 Task: Search one way flight ticket for 1 adult, 1 child, 1 infant in seat in premium economy from Columbus: Columbus Airport to New Bern: Coastal Carolina Regional Airport (was Craven County Regional) on 5-4-2023. Choice of flights is Delta. Number of bags: 2 carry on bags and 4 checked bags. Price is upto 81000. Outbound departure time preference is 23:45.
Action: Mouse moved to (294, 277)
Screenshot: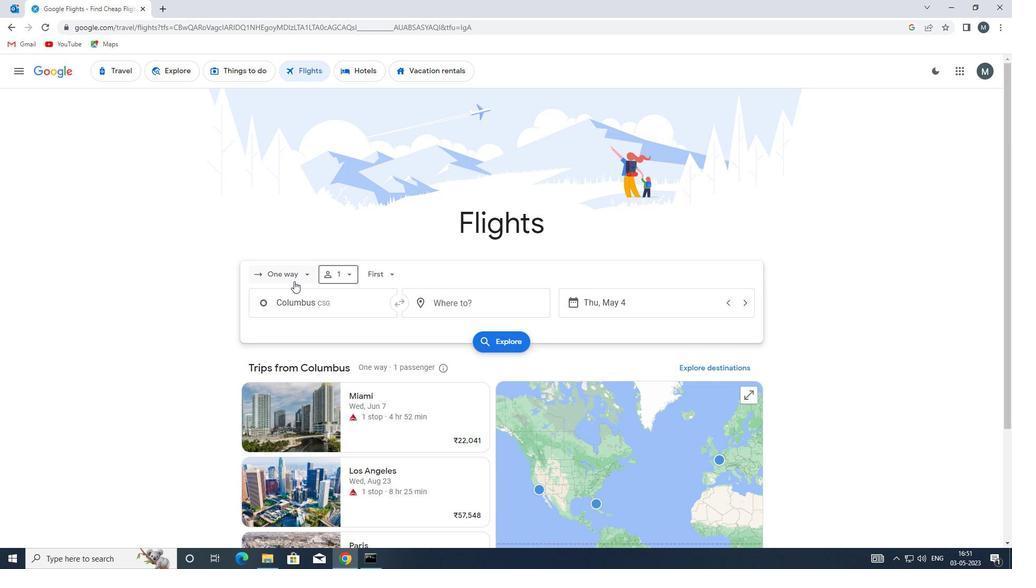 
Action: Mouse pressed left at (294, 277)
Screenshot: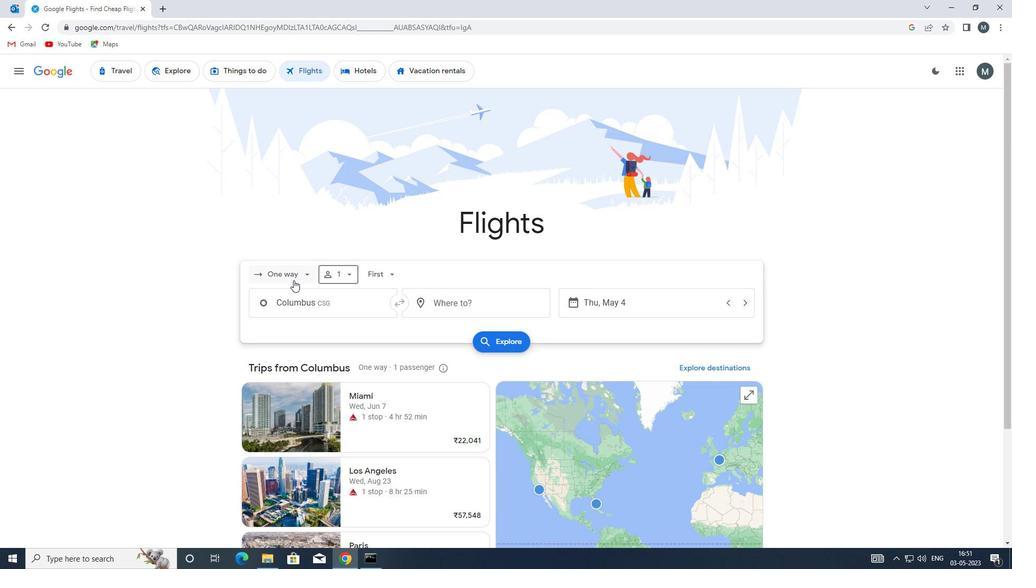 
Action: Mouse moved to (289, 325)
Screenshot: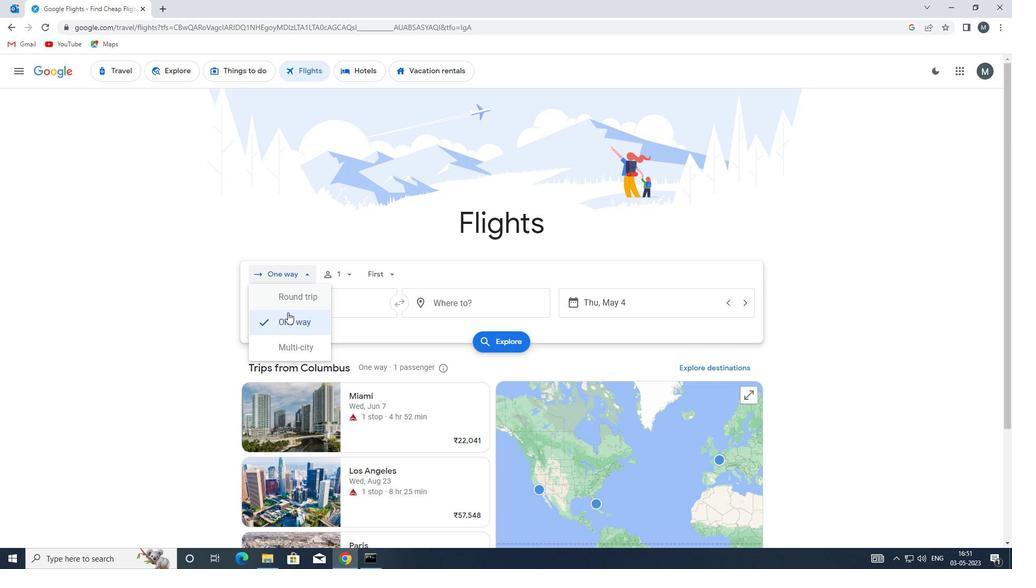 
Action: Mouse pressed left at (289, 325)
Screenshot: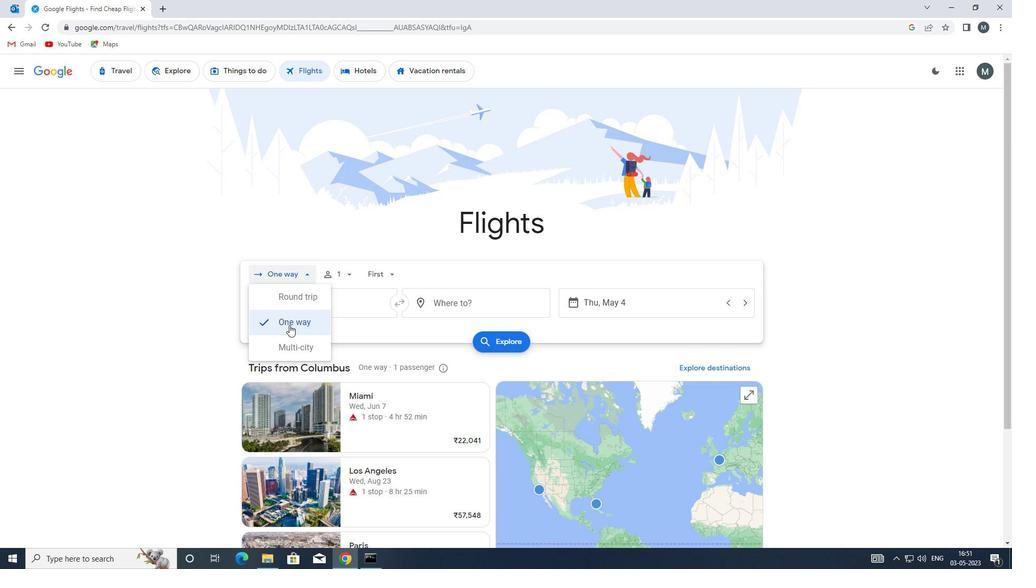 
Action: Mouse moved to (351, 275)
Screenshot: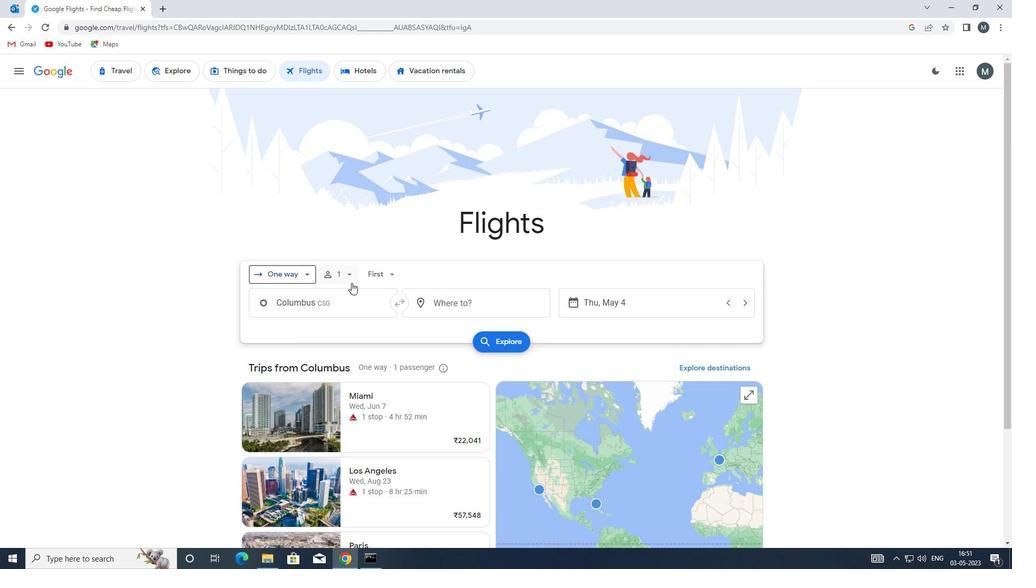 
Action: Mouse pressed left at (351, 275)
Screenshot: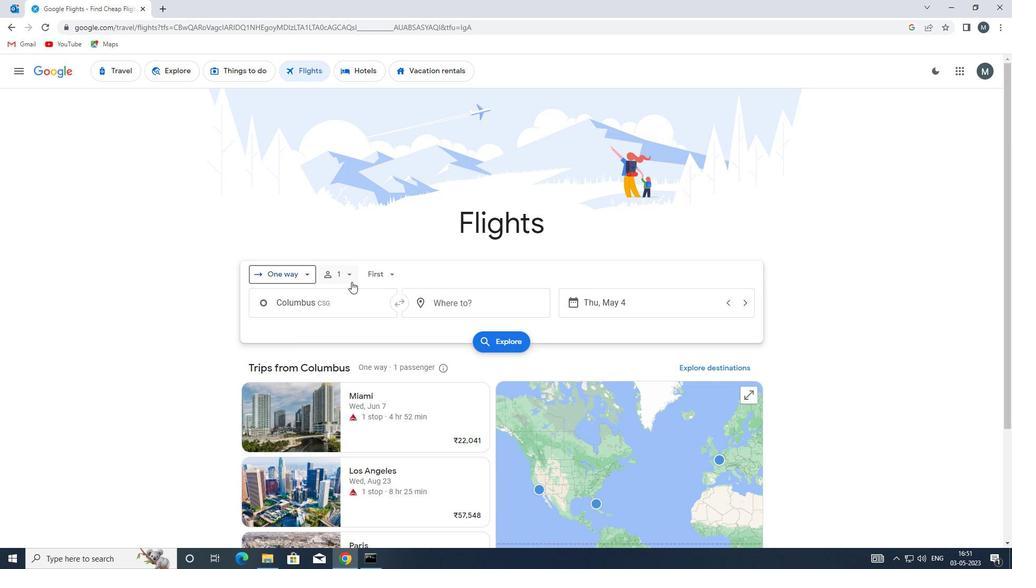
Action: Mouse moved to (429, 327)
Screenshot: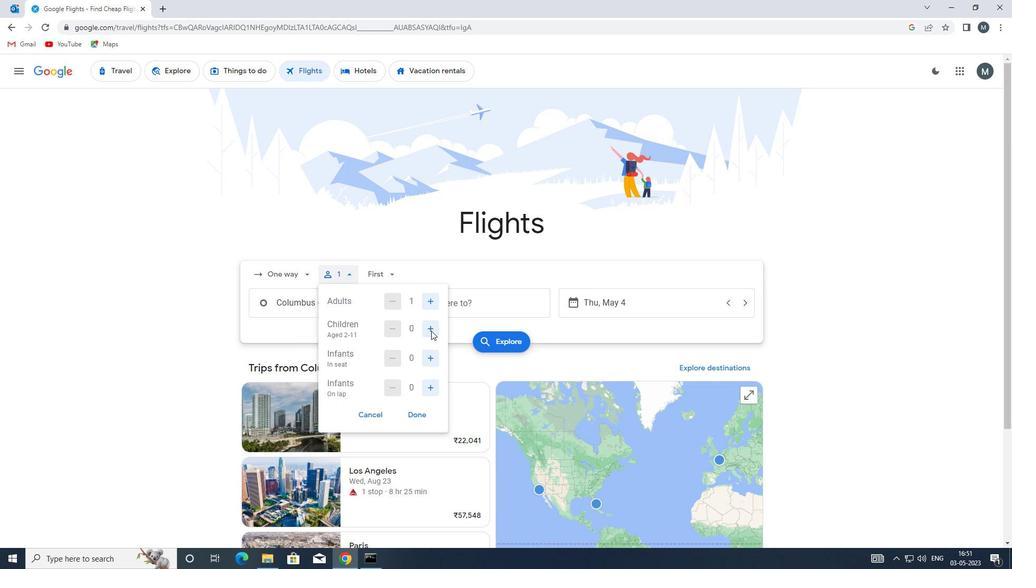
Action: Mouse pressed left at (429, 327)
Screenshot: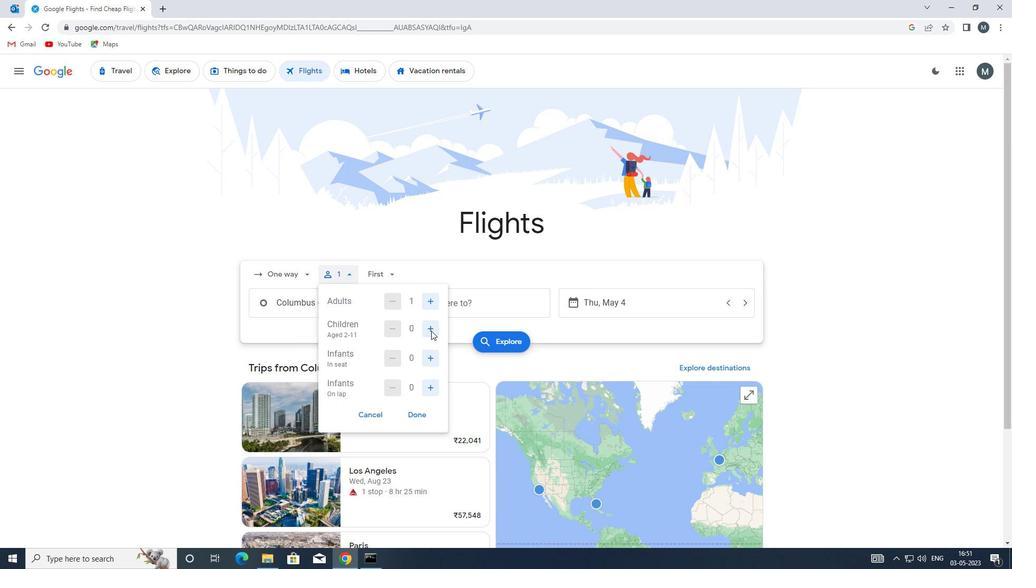 
Action: Mouse moved to (429, 359)
Screenshot: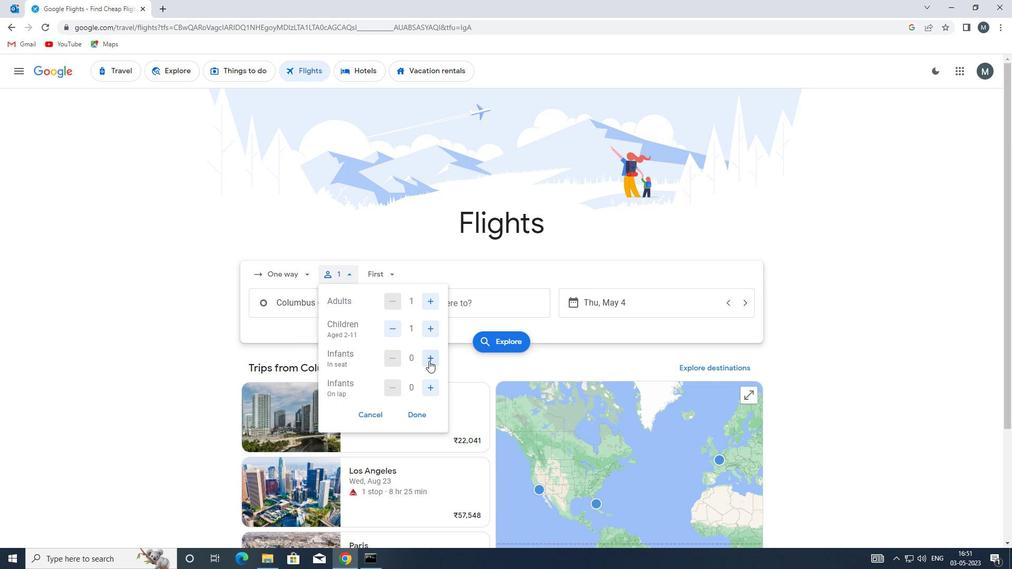 
Action: Mouse pressed left at (429, 359)
Screenshot: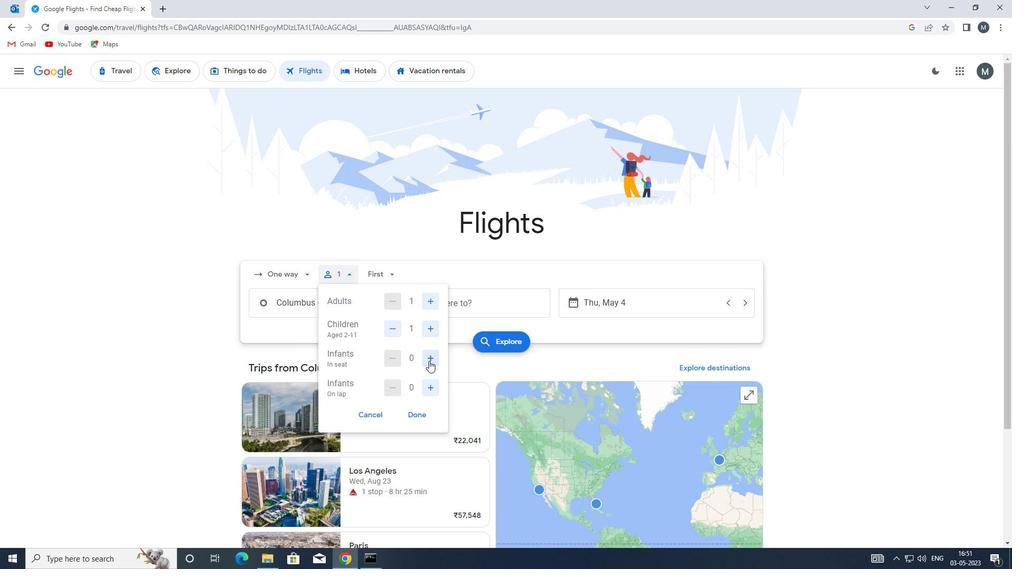 
Action: Mouse moved to (417, 412)
Screenshot: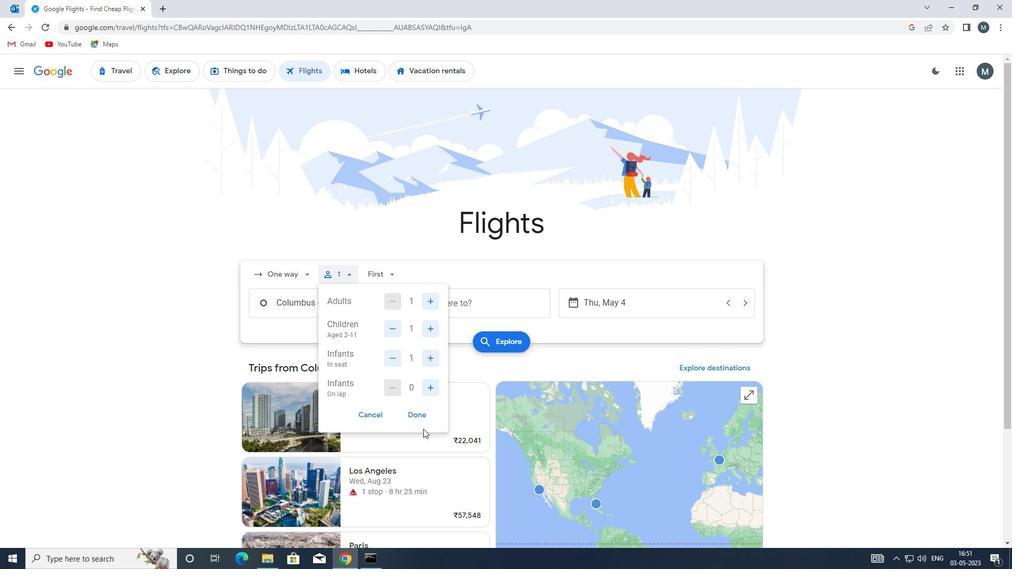 
Action: Mouse pressed left at (417, 412)
Screenshot: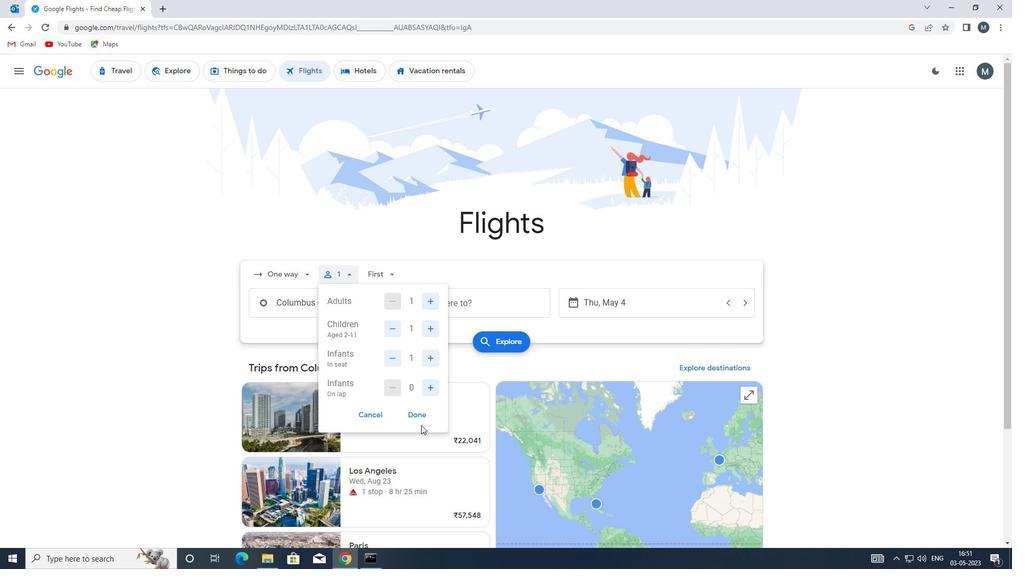 
Action: Mouse moved to (389, 276)
Screenshot: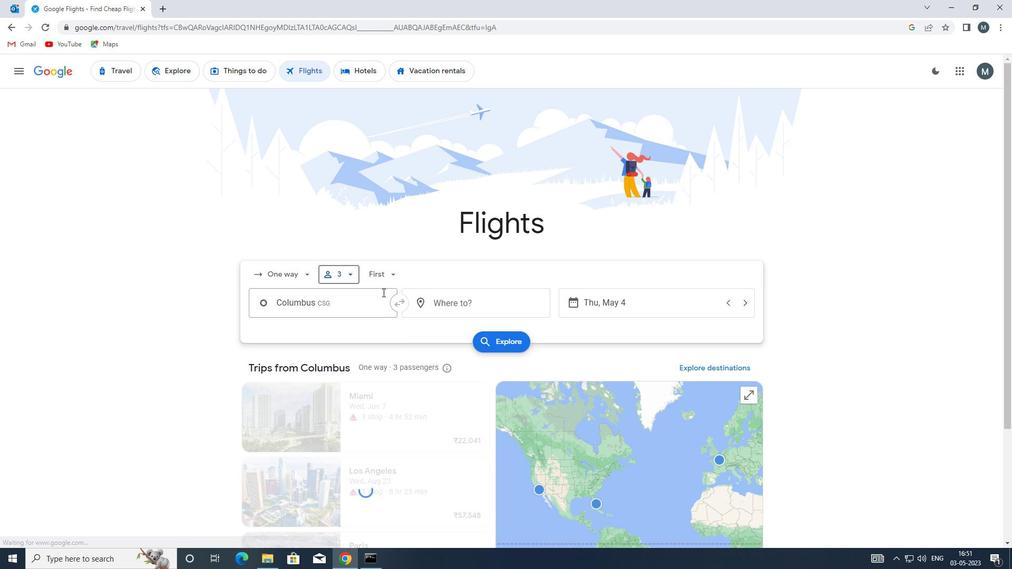 
Action: Mouse pressed left at (389, 276)
Screenshot: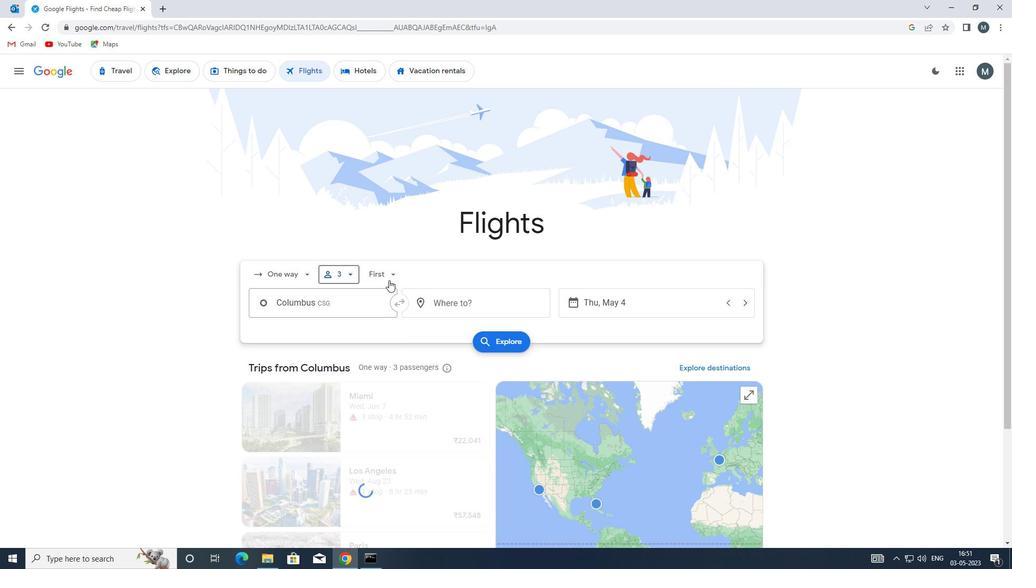 
Action: Mouse moved to (415, 323)
Screenshot: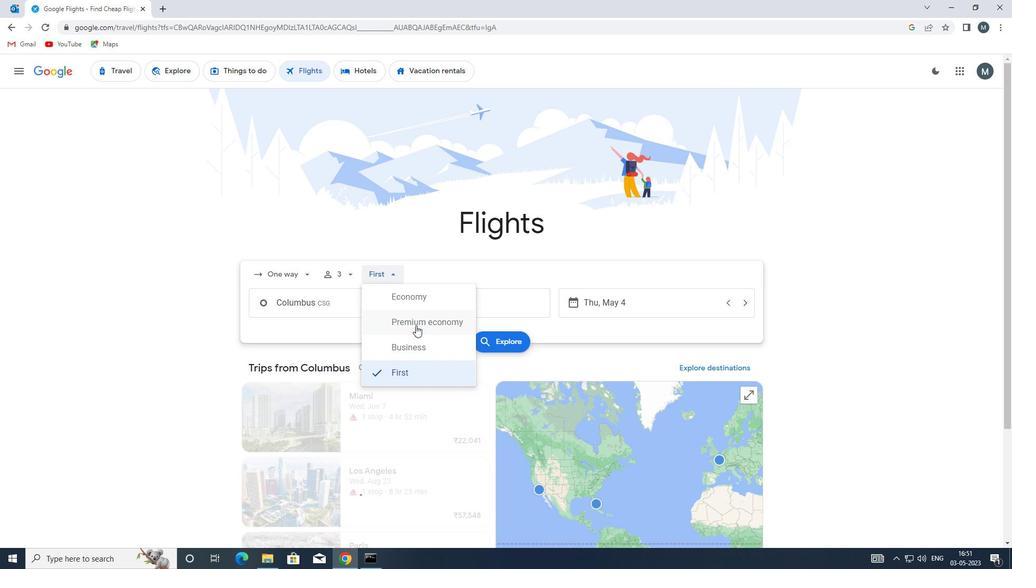 
Action: Mouse pressed left at (415, 323)
Screenshot: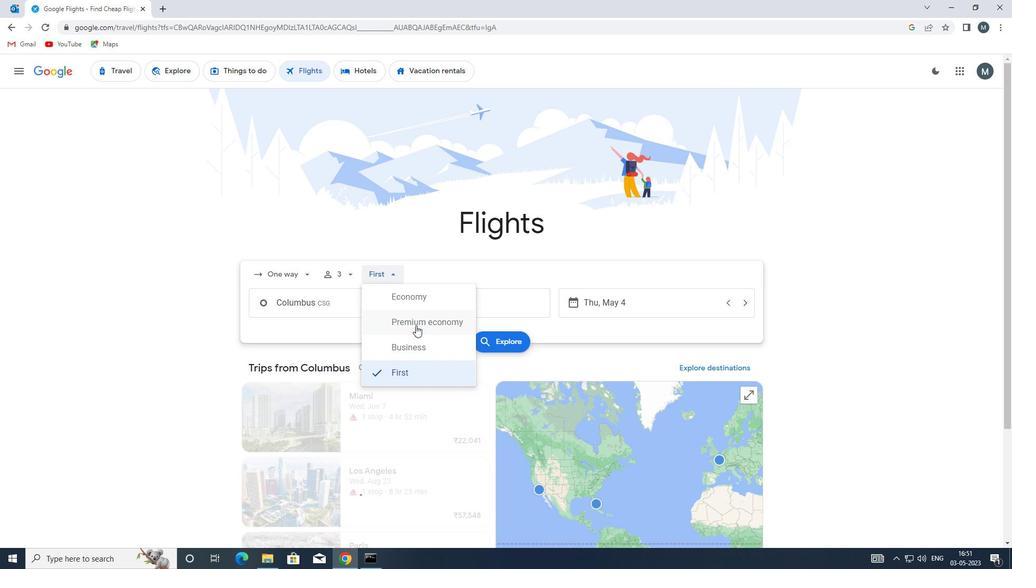 
Action: Mouse moved to (334, 303)
Screenshot: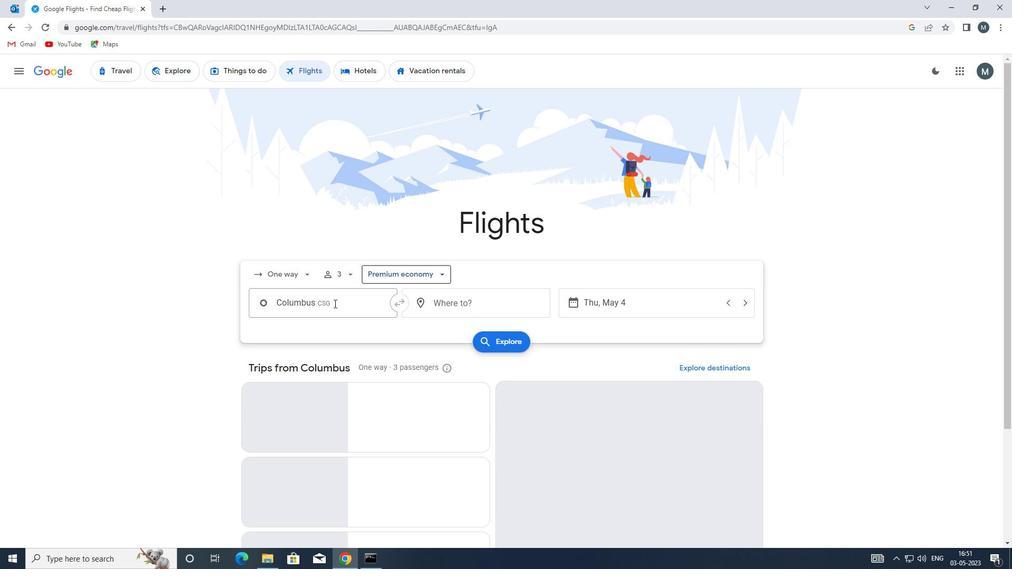 
Action: Mouse pressed left at (334, 303)
Screenshot: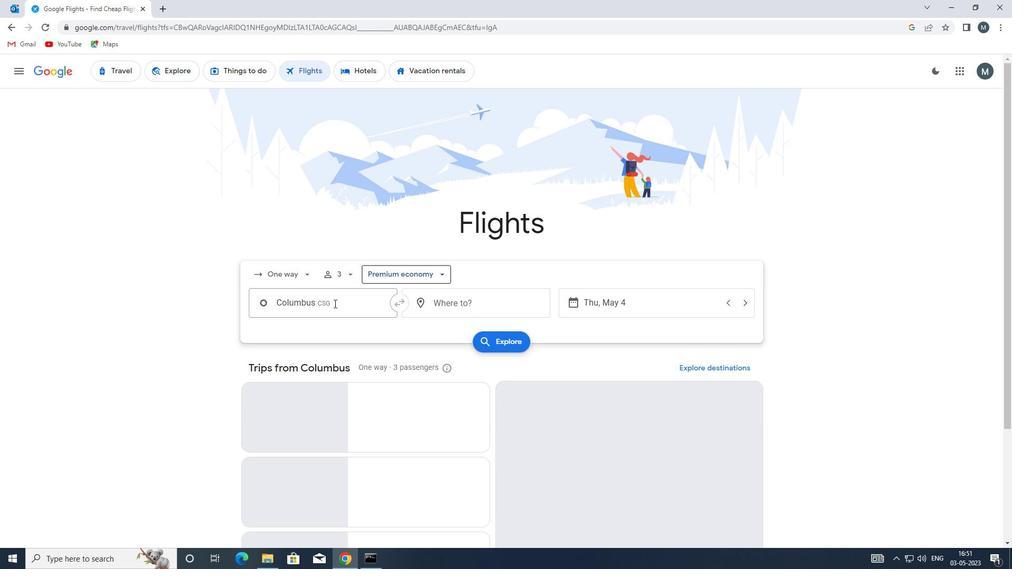 
Action: Mouse moved to (349, 440)
Screenshot: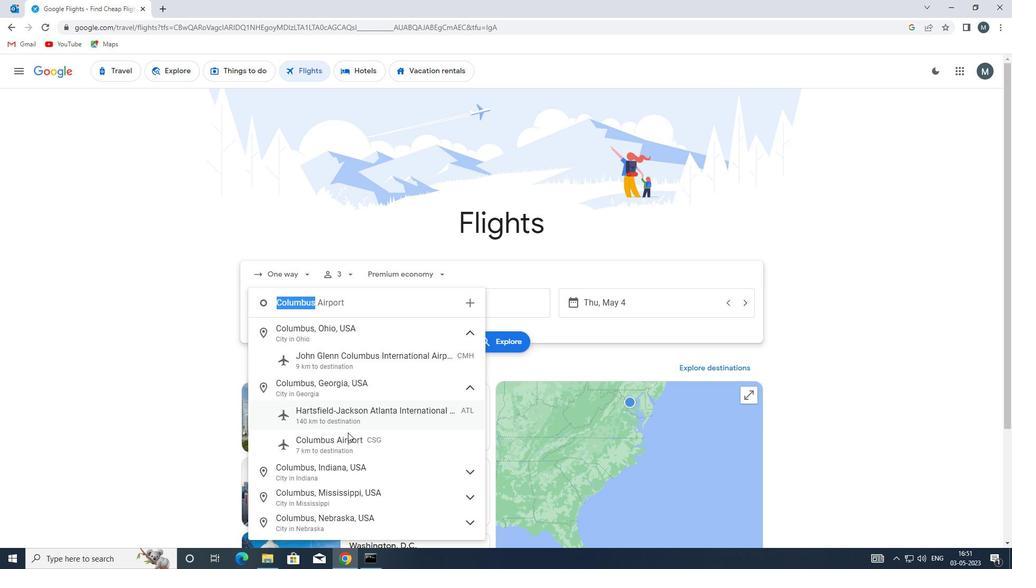 
Action: Mouse pressed left at (349, 440)
Screenshot: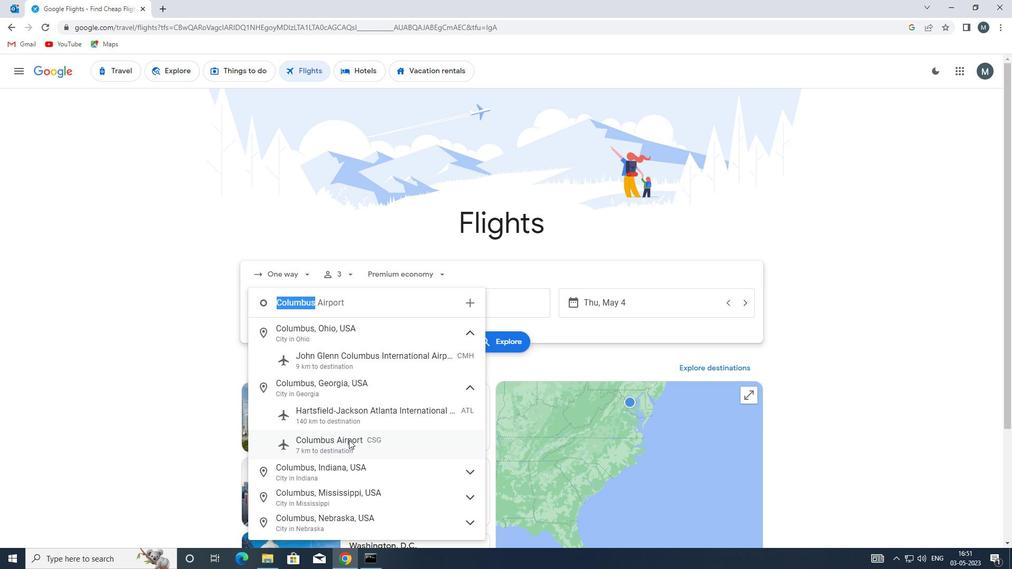 
Action: Mouse moved to (456, 303)
Screenshot: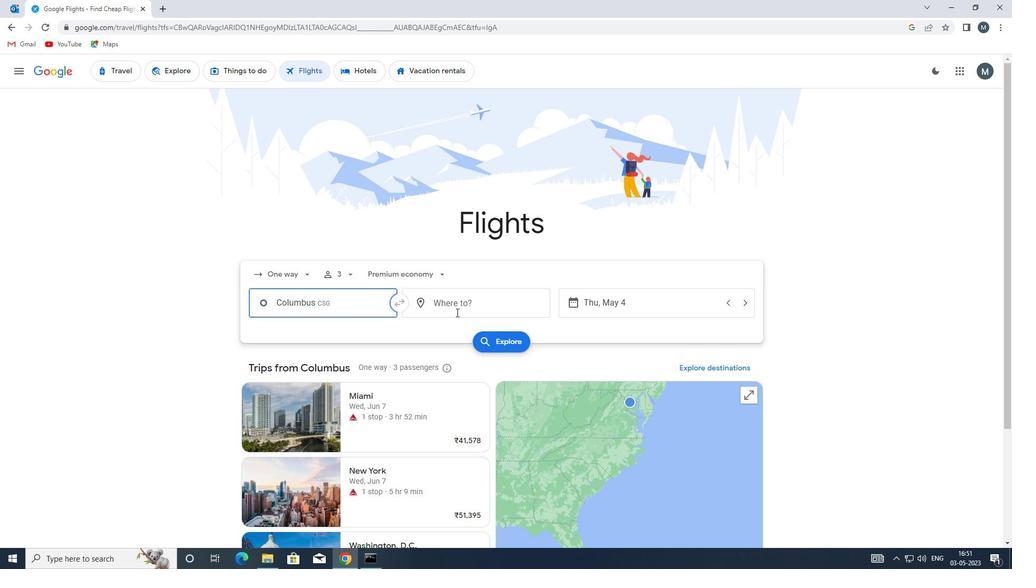 
Action: Mouse pressed left at (456, 303)
Screenshot: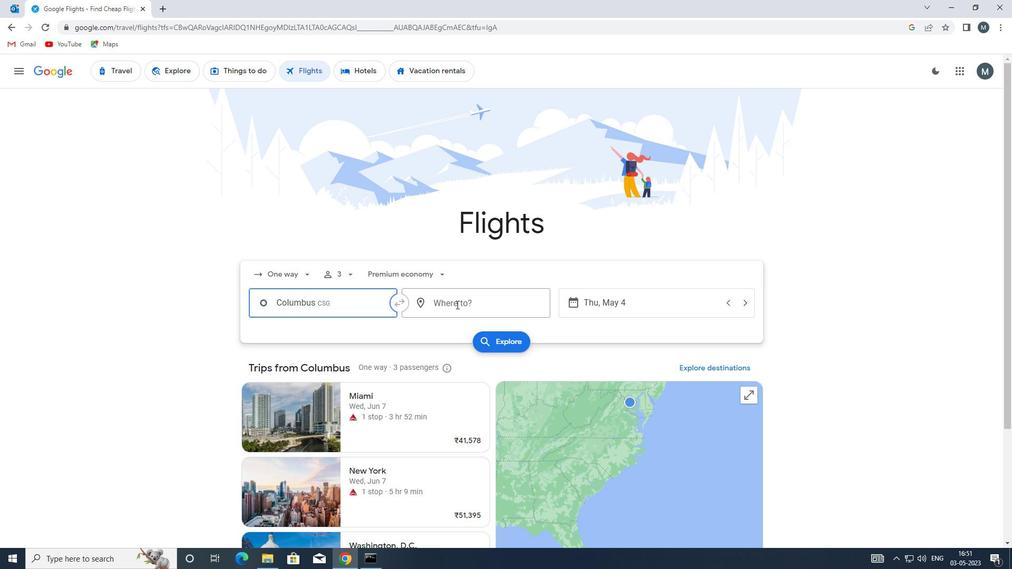 
Action: Key pressed ewn
Screenshot: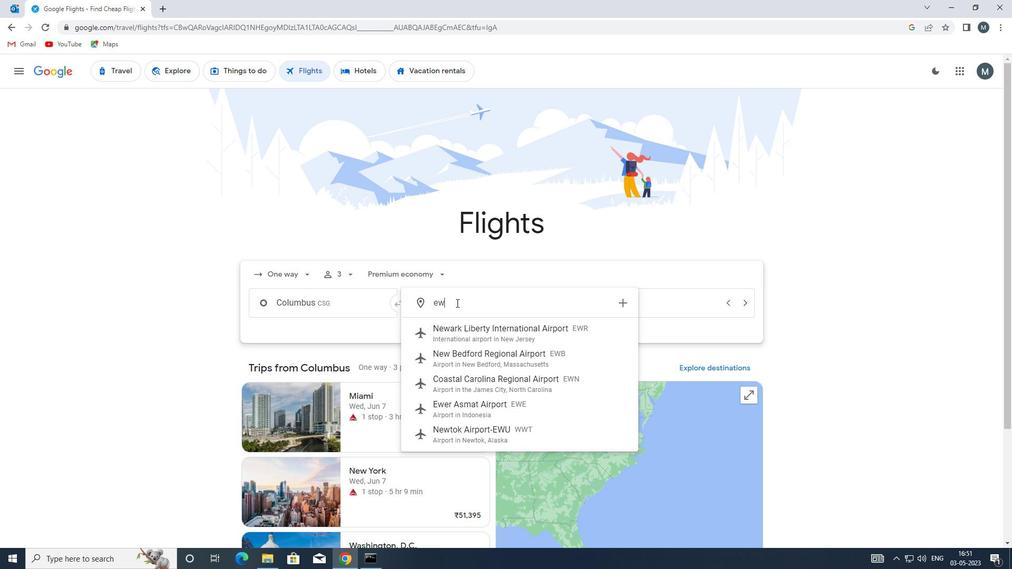 
Action: Mouse moved to (481, 335)
Screenshot: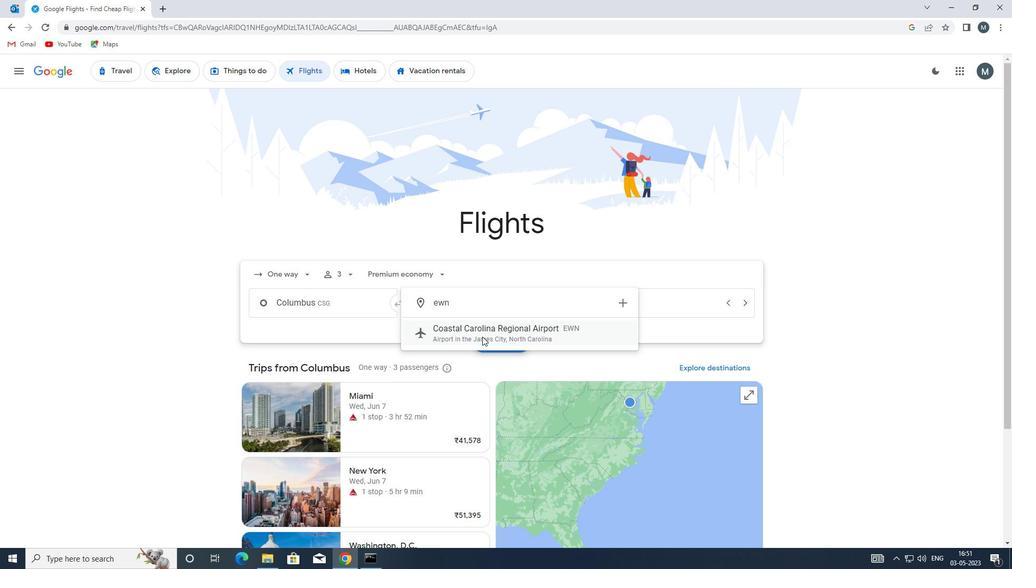 
Action: Mouse pressed left at (481, 335)
Screenshot: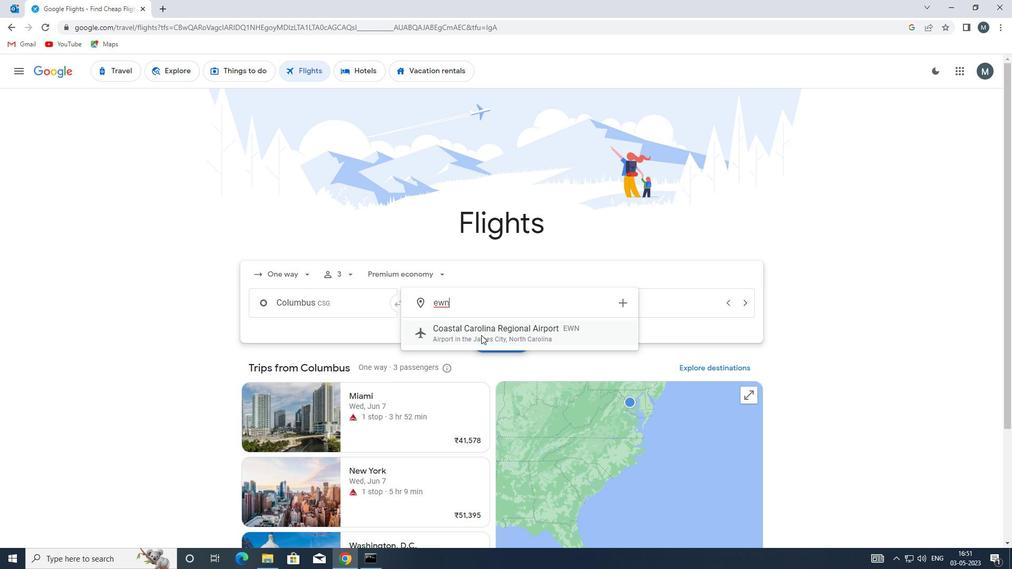 
Action: Mouse moved to (614, 299)
Screenshot: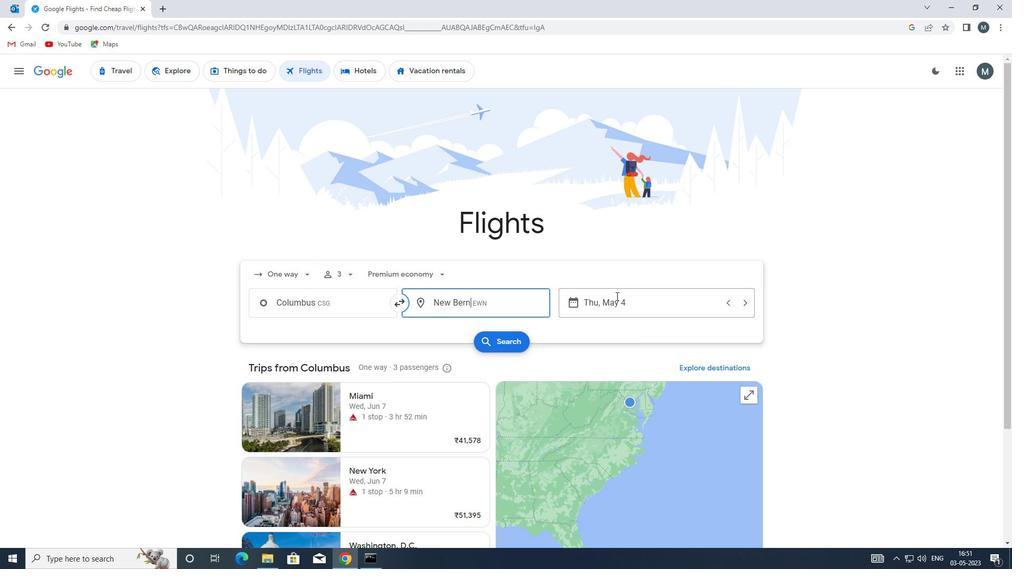 
Action: Mouse pressed left at (614, 299)
Screenshot: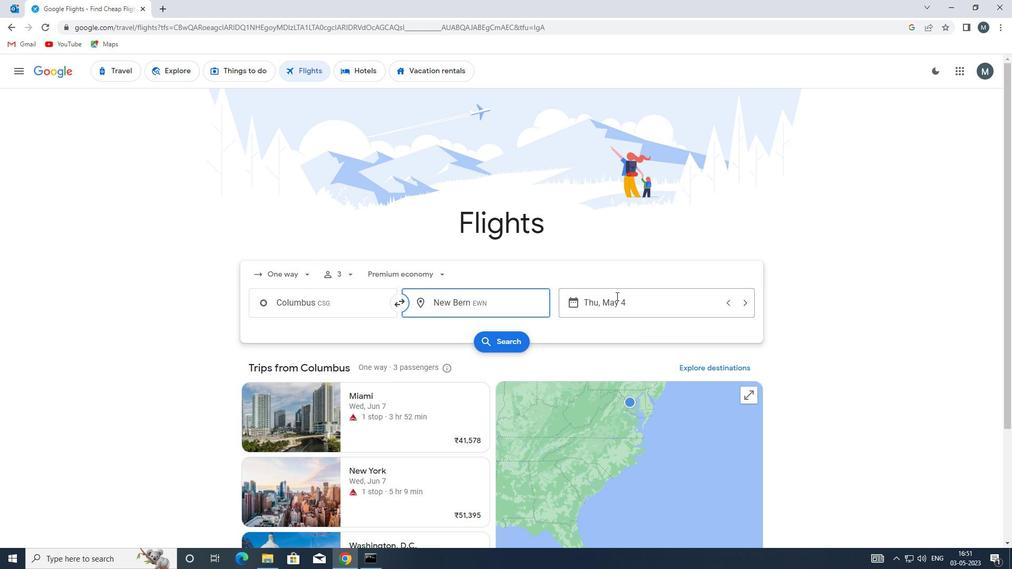 
Action: Mouse moved to (482, 361)
Screenshot: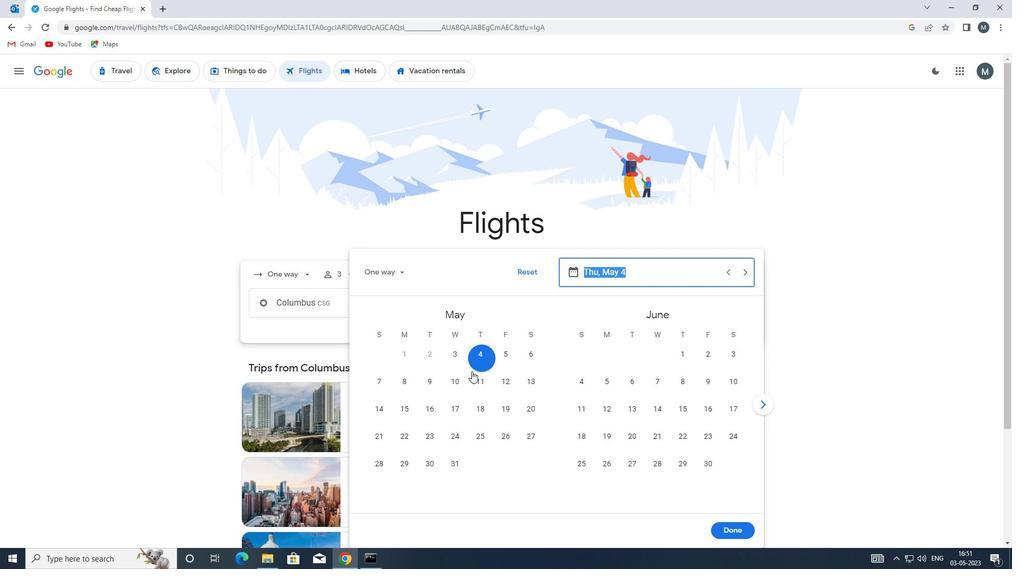 
Action: Mouse pressed left at (482, 361)
Screenshot: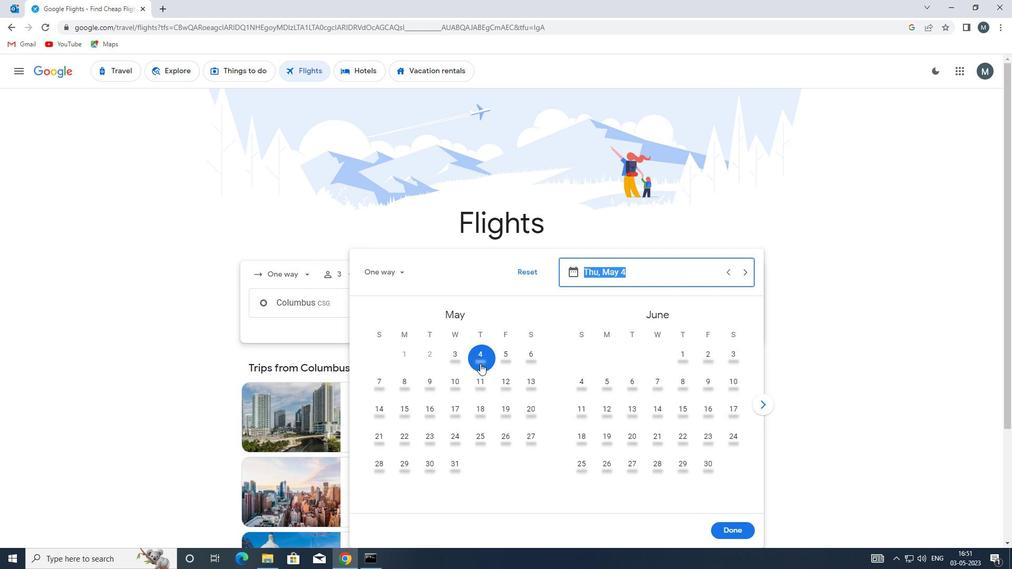 
Action: Mouse moved to (731, 528)
Screenshot: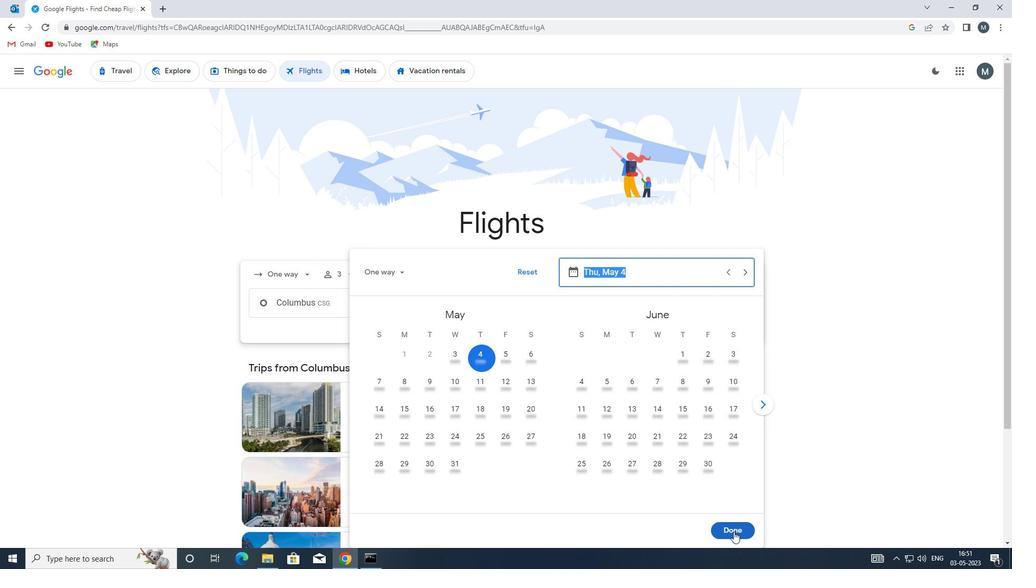
Action: Mouse pressed left at (731, 528)
Screenshot: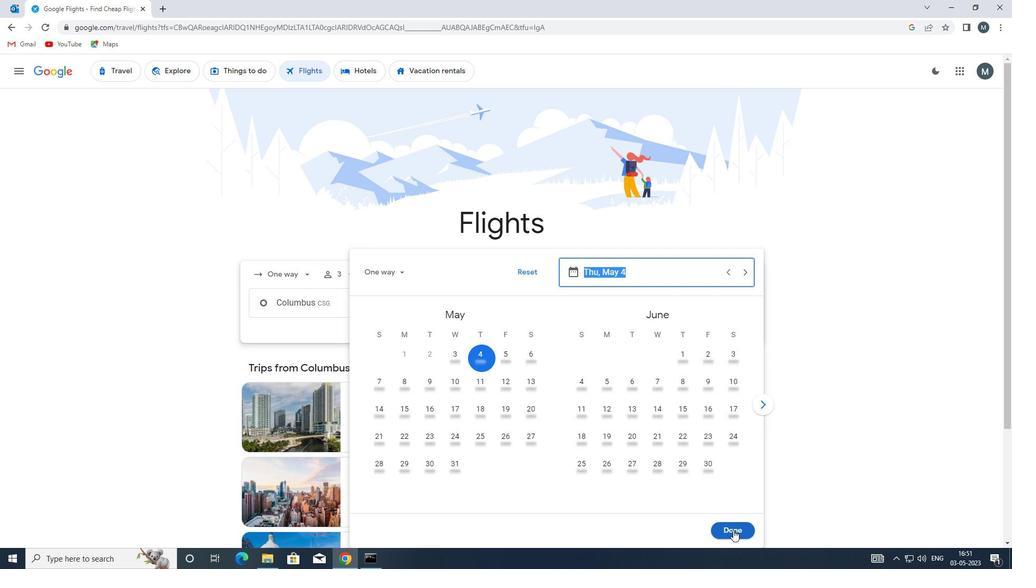 
Action: Mouse moved to (487, 340)
Screenshot: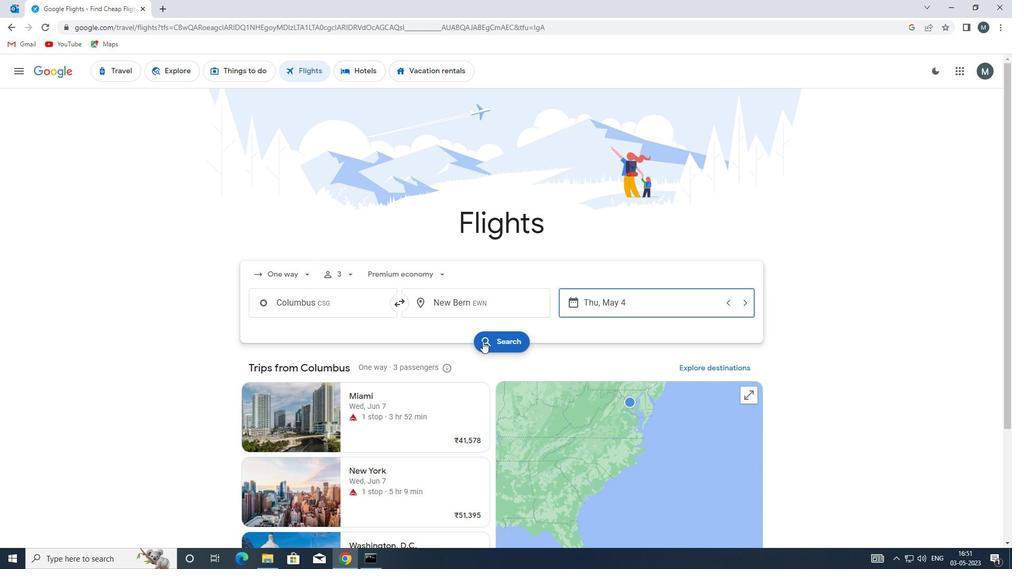 
Action: Mouse pressed left at (487, 340)
Screenshot: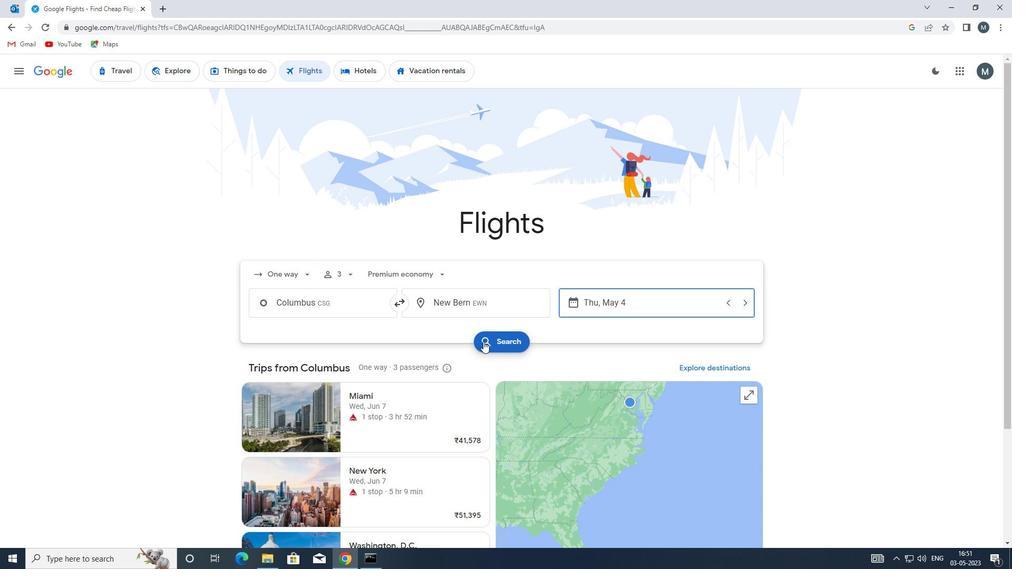 
Action: Mouse moved to (271, 165)
Screenshot: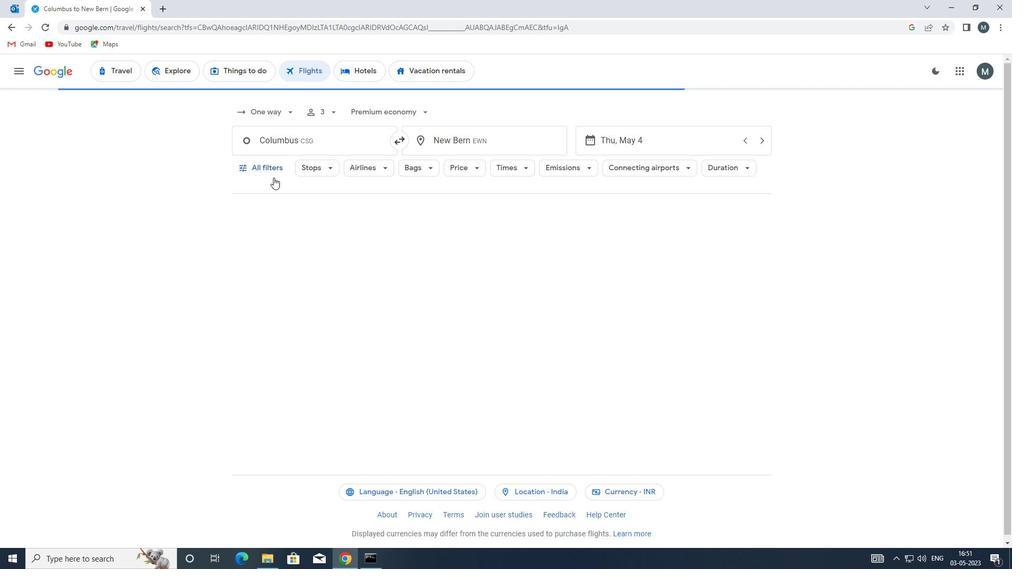 
Action: Mouse pressed left at (271, 165)
Screenshot: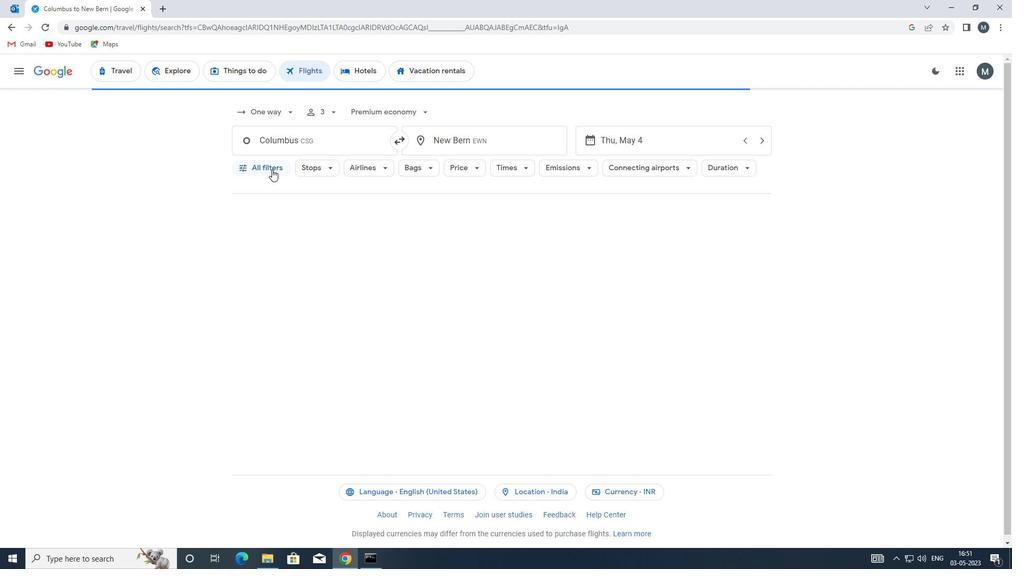 
Action: Mouse moved to (275, 287)
Screenshot: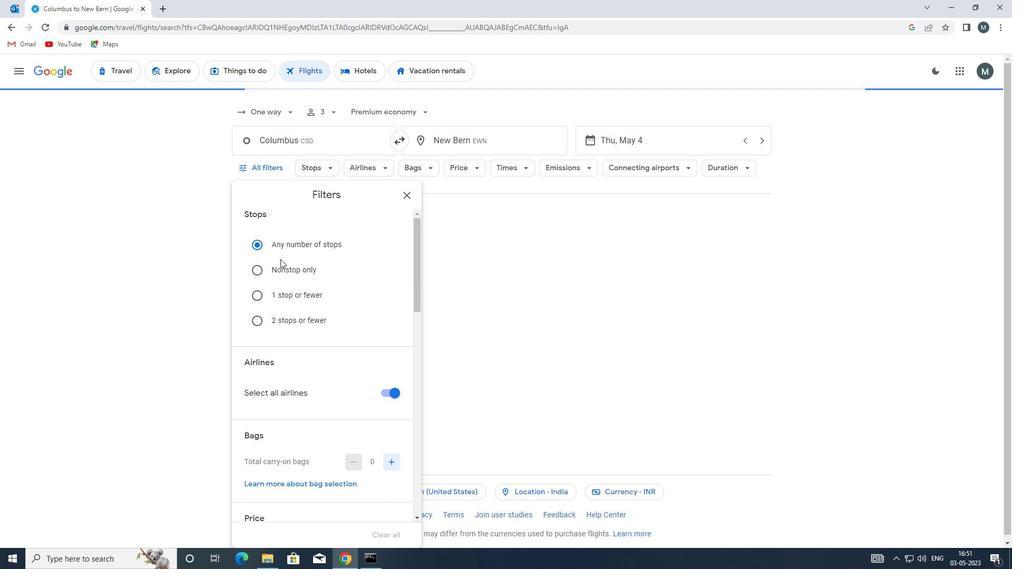 
Action: Mouse scrolled (275, 286) with delta (0, 0)
Screenshot: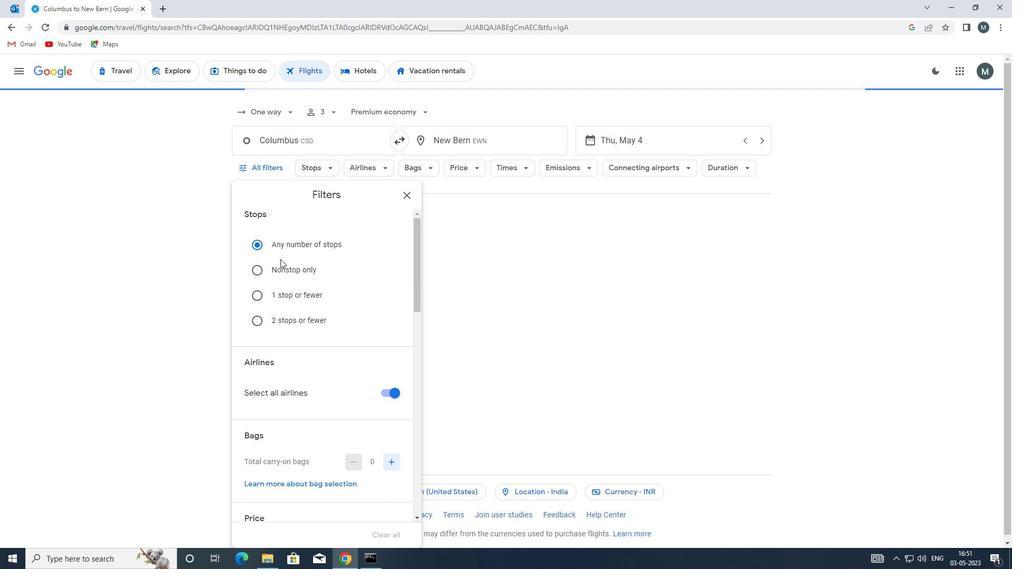 
Action: Mouse moved to (388, 337)
Screenshot: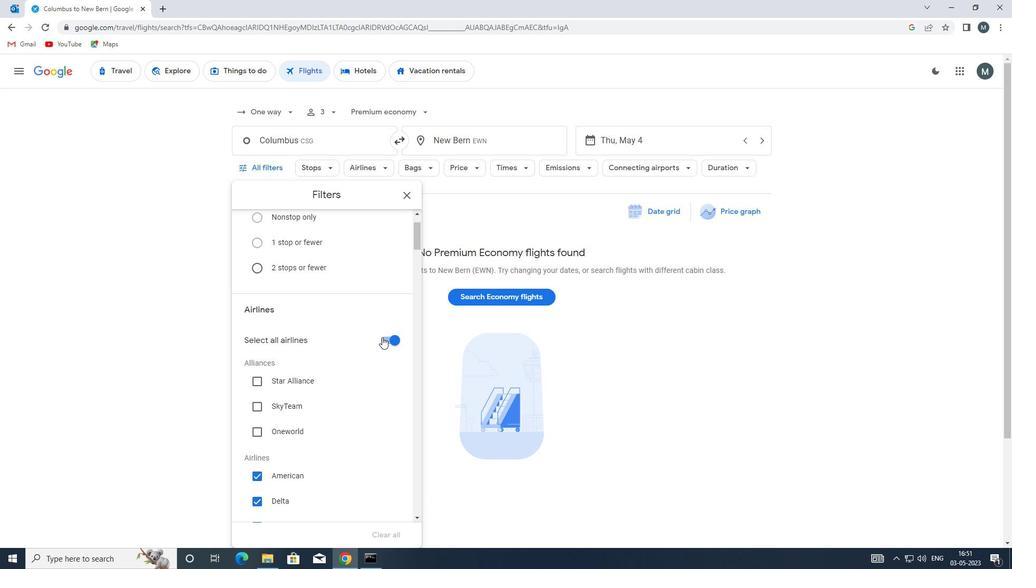 
Action: Mouse pressed left at (388, 337)
Screenshot: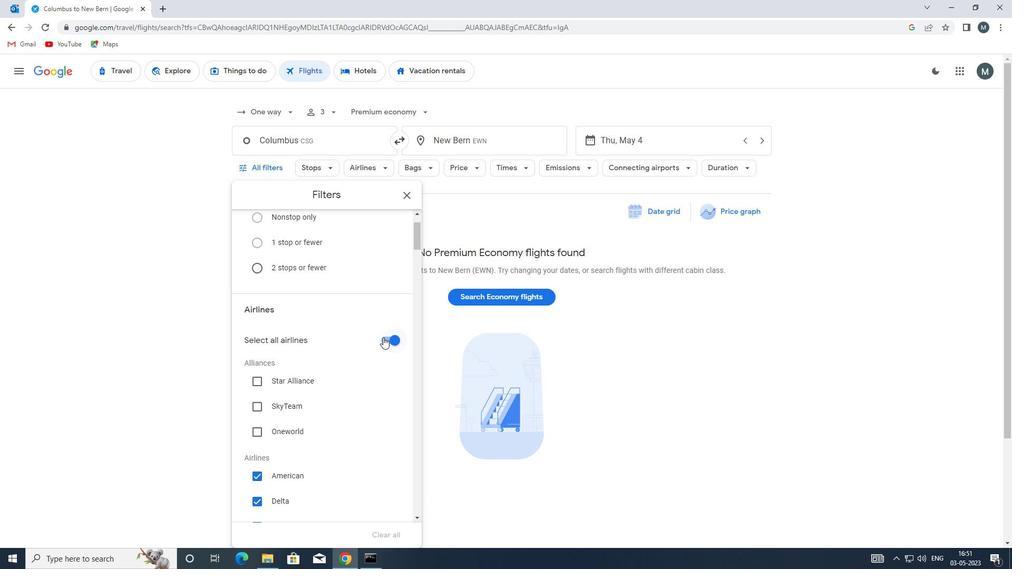 
Action: Mouse moved to (318, 353)
Screenshot: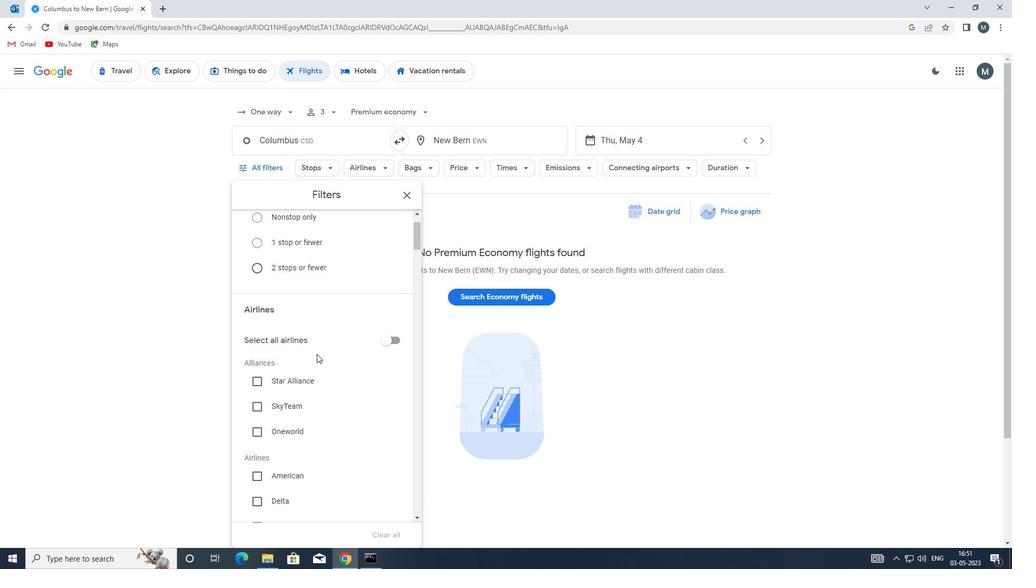 
Action: Mouse scrolled (318, 352) with delta (0, 0)
Screenshot: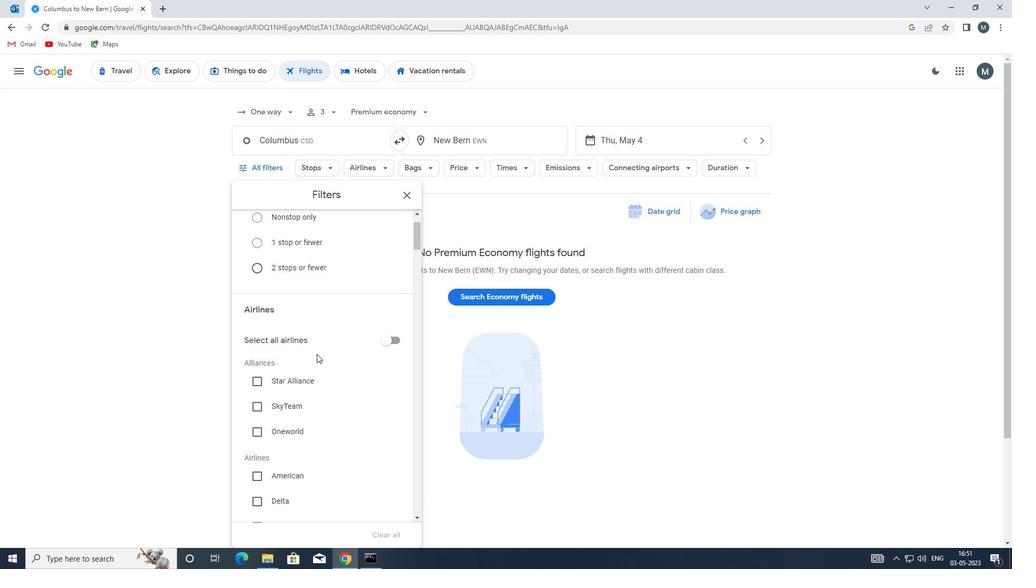 
Action: Mouse moved to (310, 368)
Screenshot: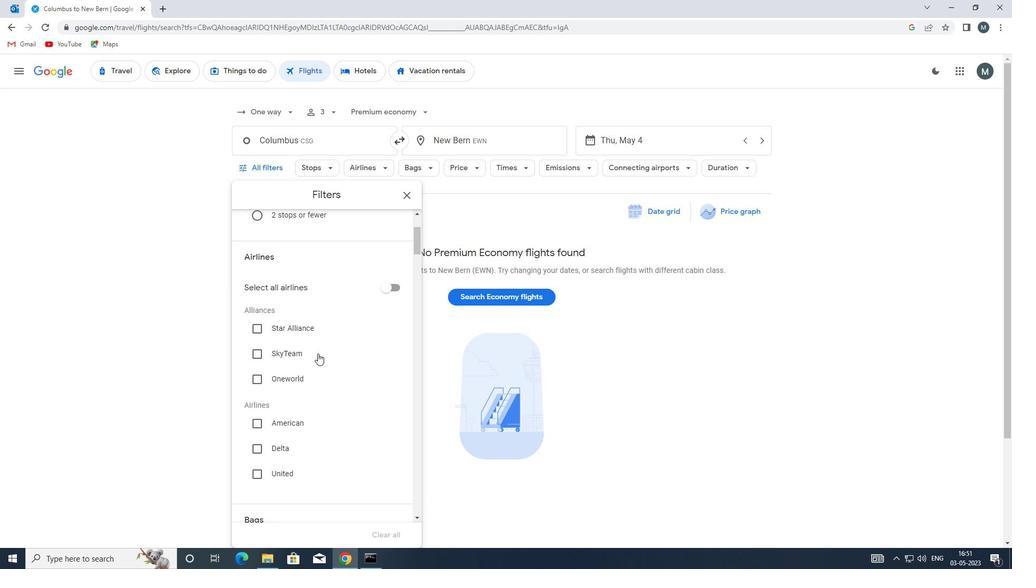 
Action: Mouse scrolled (310, 367) with delta (0, 0)
Screenshot: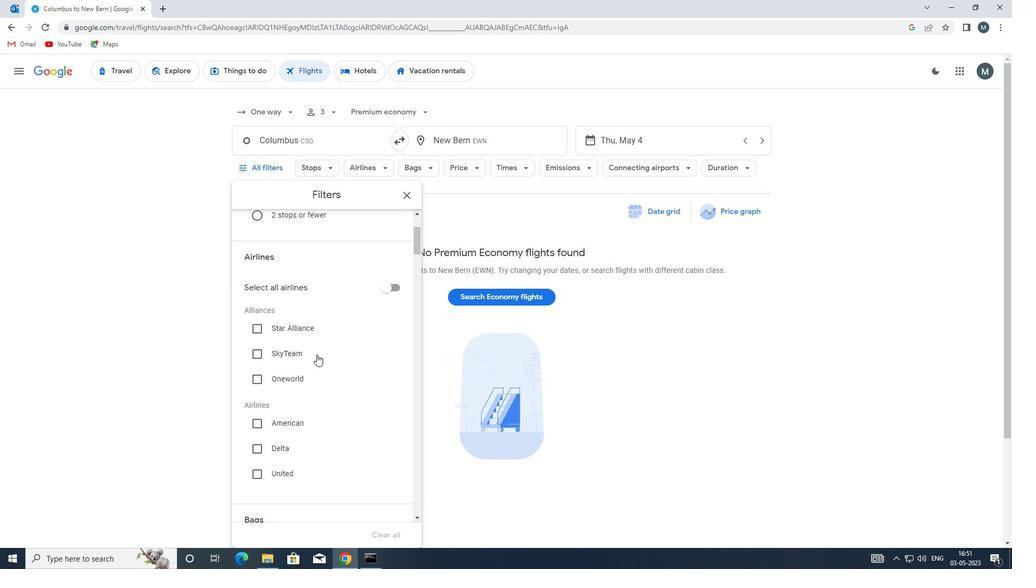 
Action: Mouse moved to (256, 394)
Screenshot: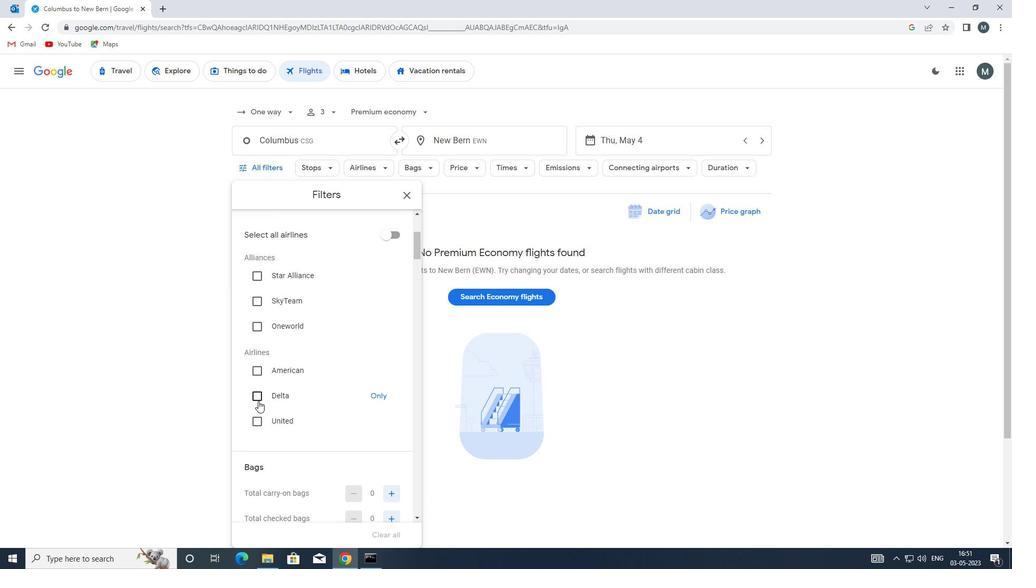 
Action: Mouse pressed left at (256, 394)
Screenshot: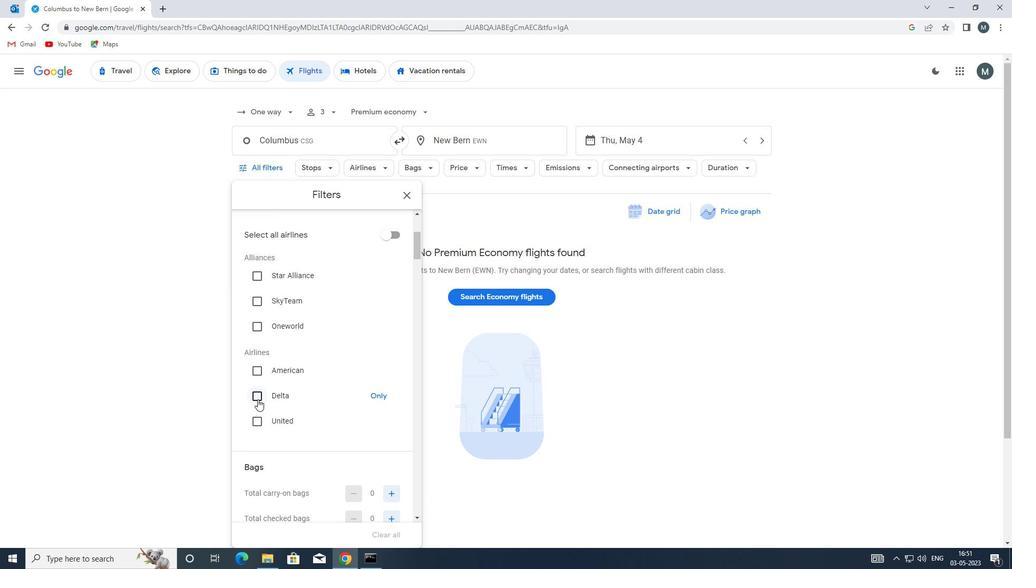 
Action: Mouse moved to (338, 379)
Screenshot: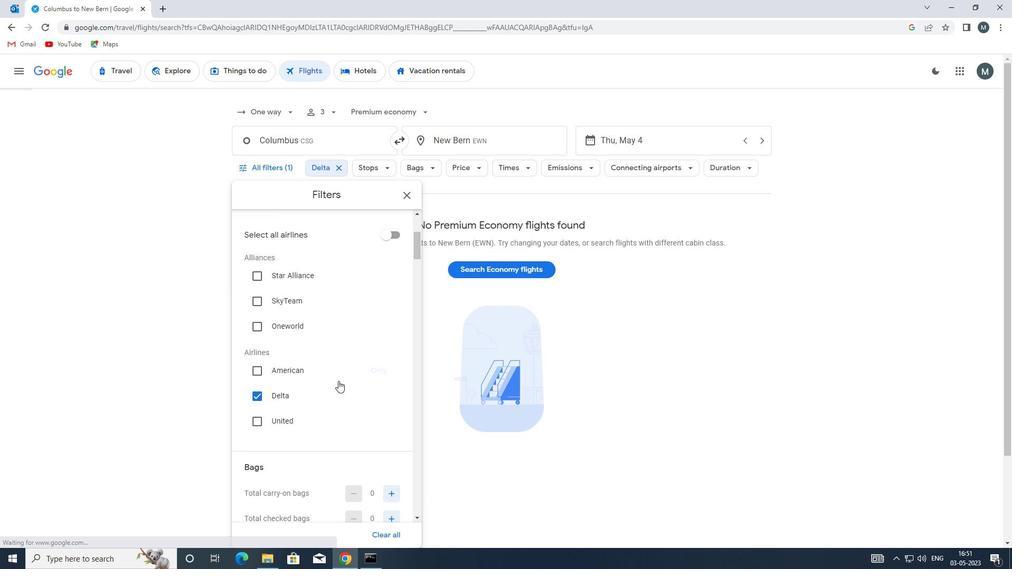 
Action: Mouse scrolled (338, 378) with delta (0, 0)
Screenshot: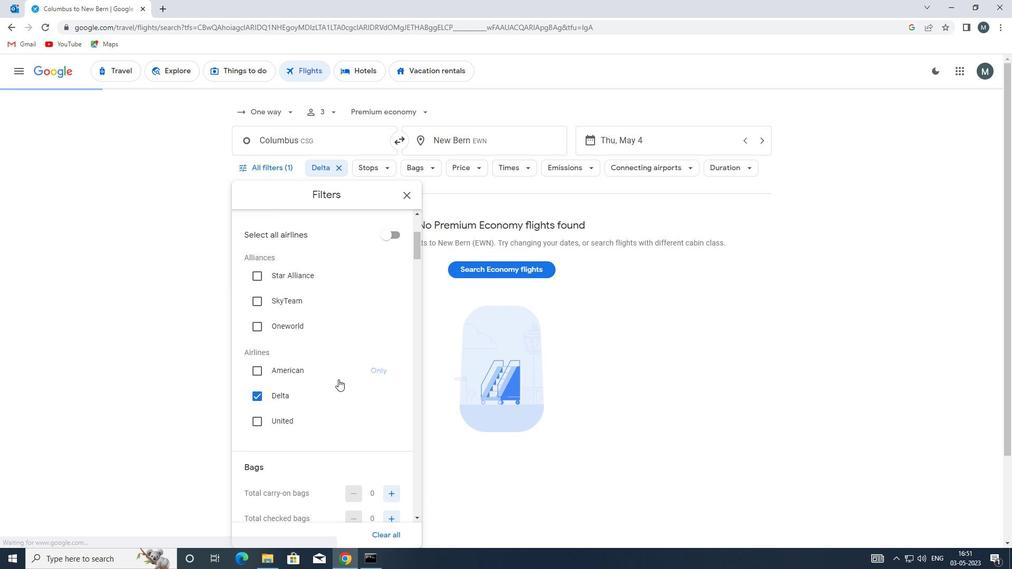 
Action: Mouse moved to (336, 378)
Screenshot: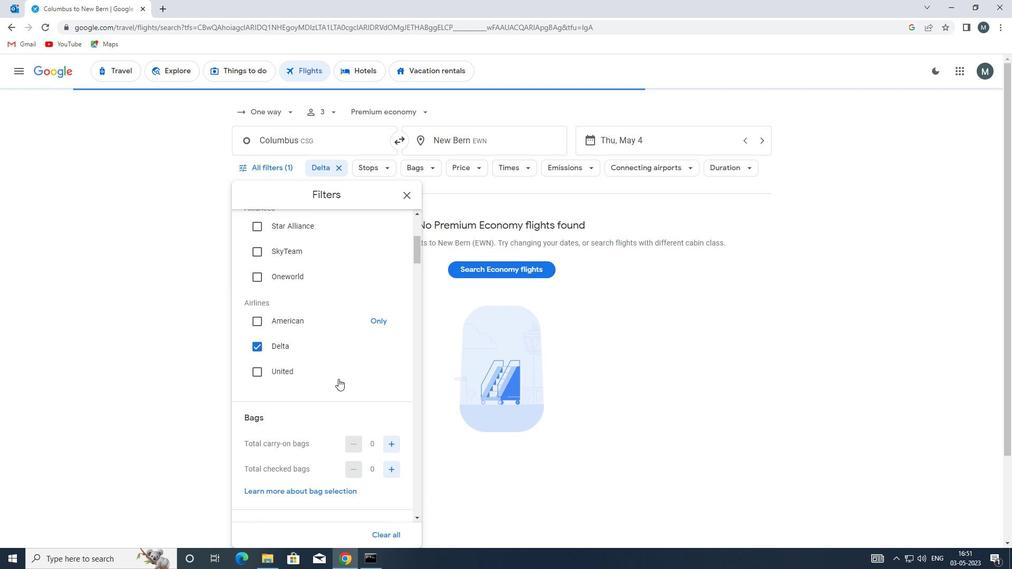 
Action: Mouse scrolled (336, 378) with delta (0, 0)
Screenshot: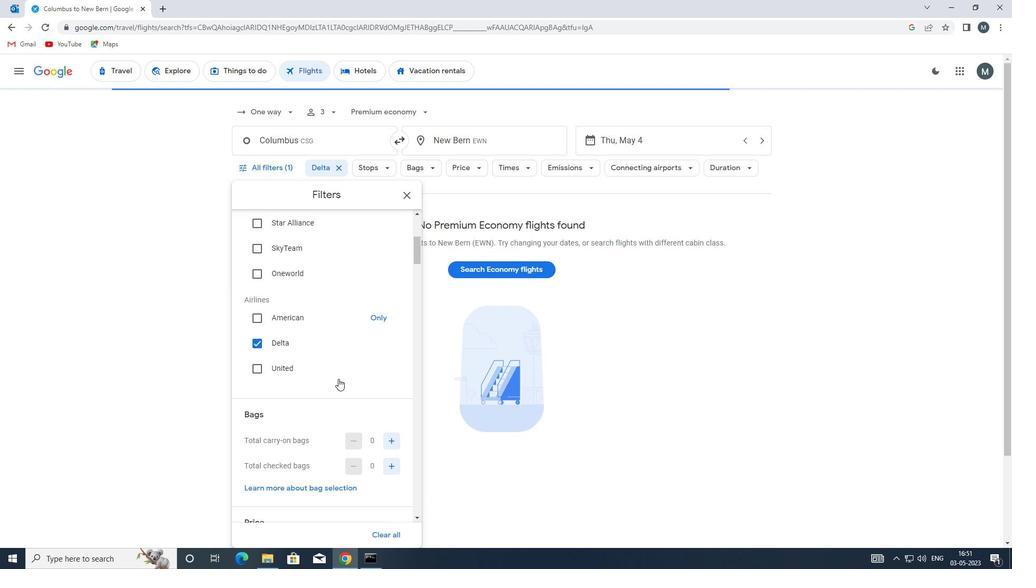 
Action: Mouse moved to (390, 385)
Screenshot: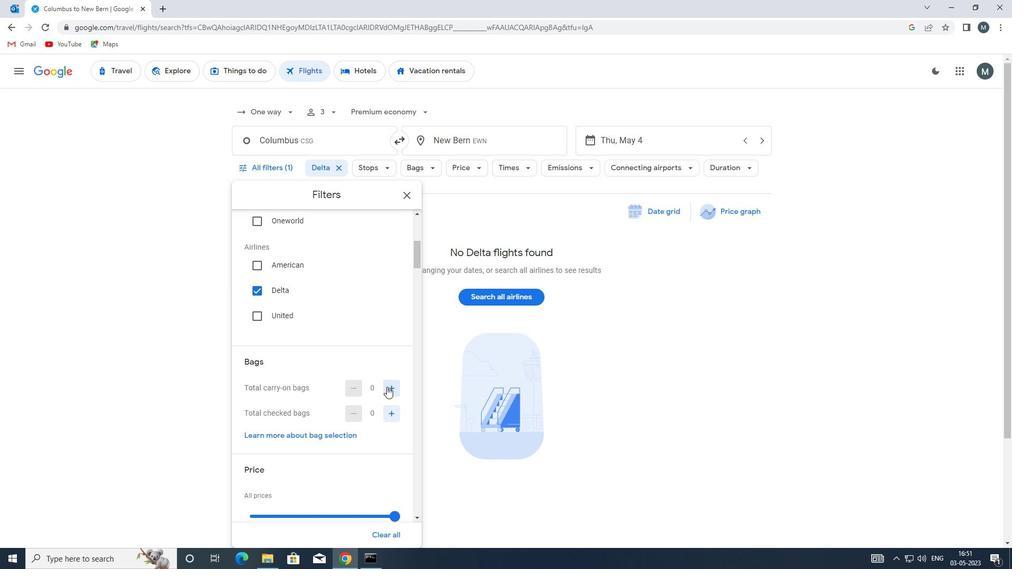 
Action: Mouse pressed left at (390, 385)
Screenshot: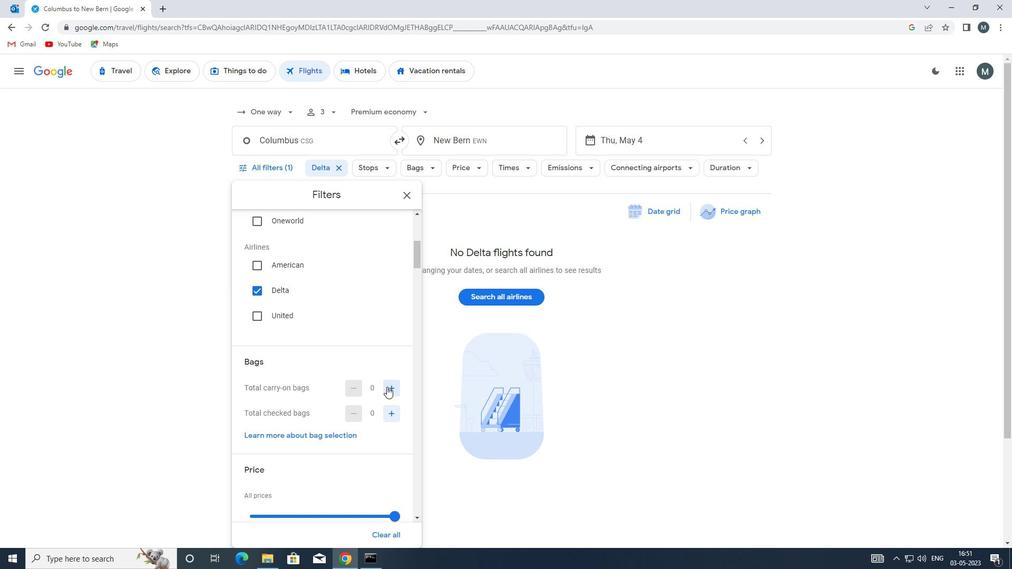 
Action: Mouse pressed left at (390, 385)
Screenshot: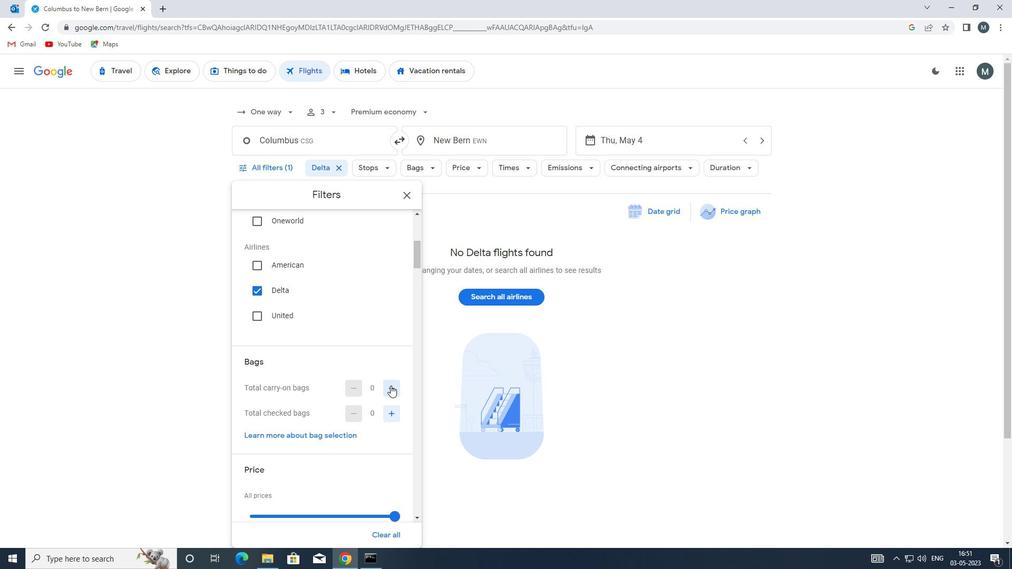 
Action: Mouse moved to (395, 407)
Screenshot: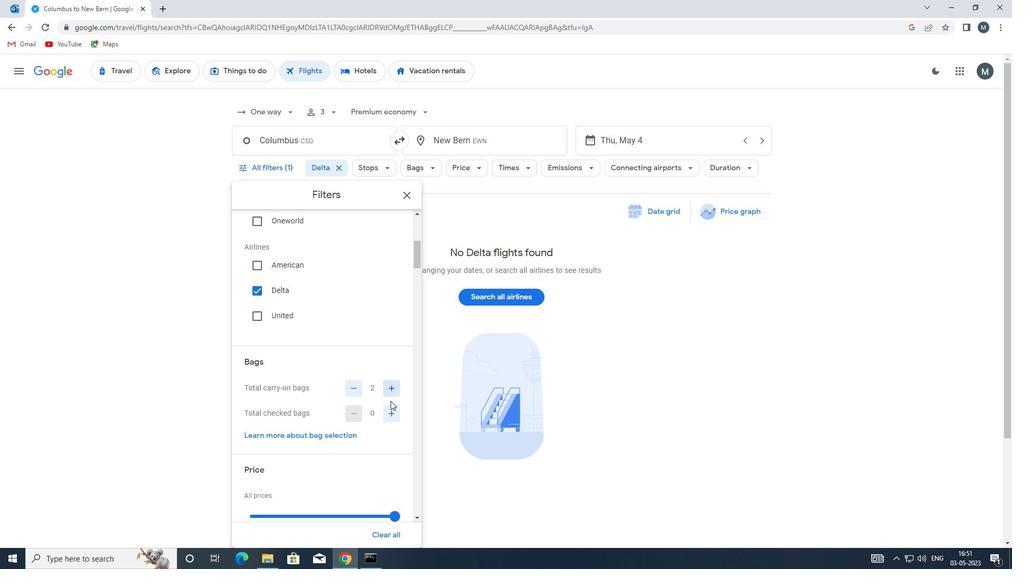 
Action: Mouse pressed left at (395, 407)
Screenshot: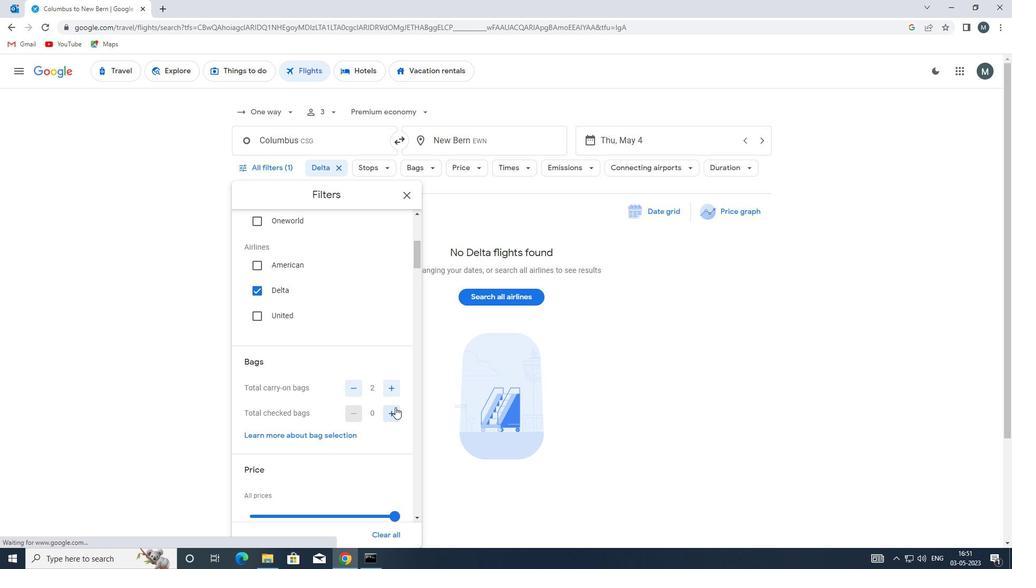 
Action: Mouse moved to (393, 410)
Screenshot: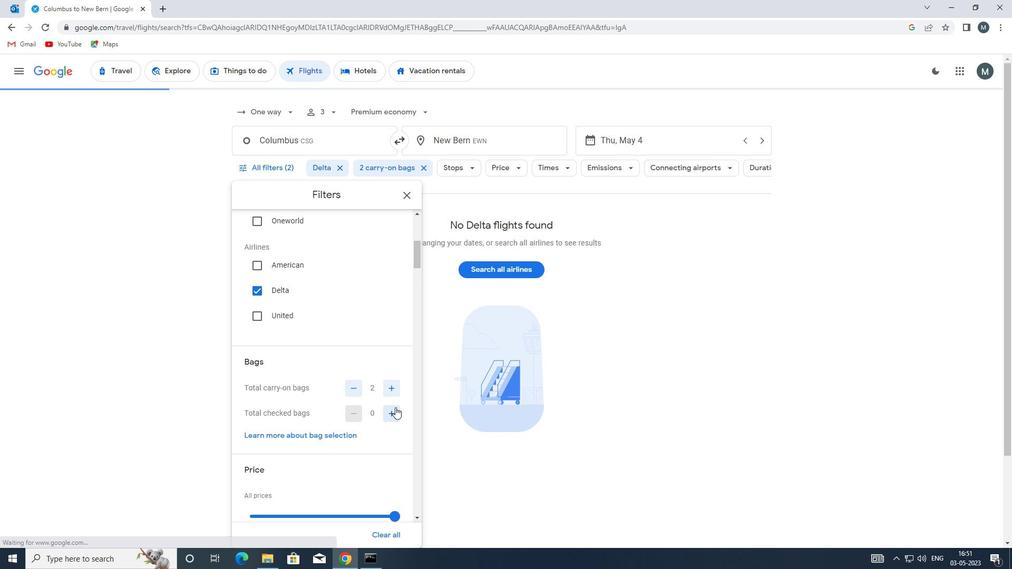 
Action: Mouse pressed left at (393, 410)
Screenshot: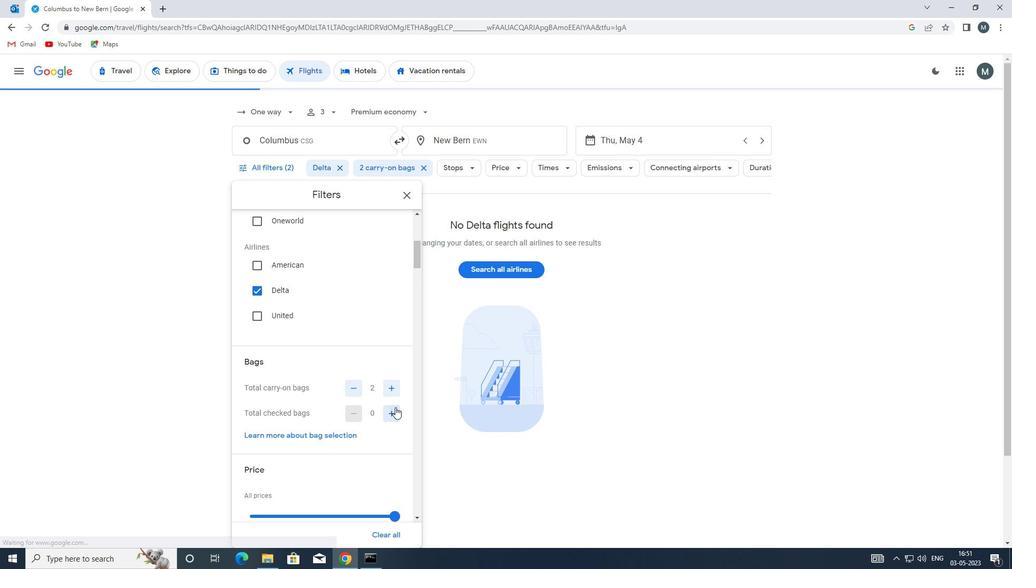 
Action: Mouse pressed left at (393, 410)
Screenshot: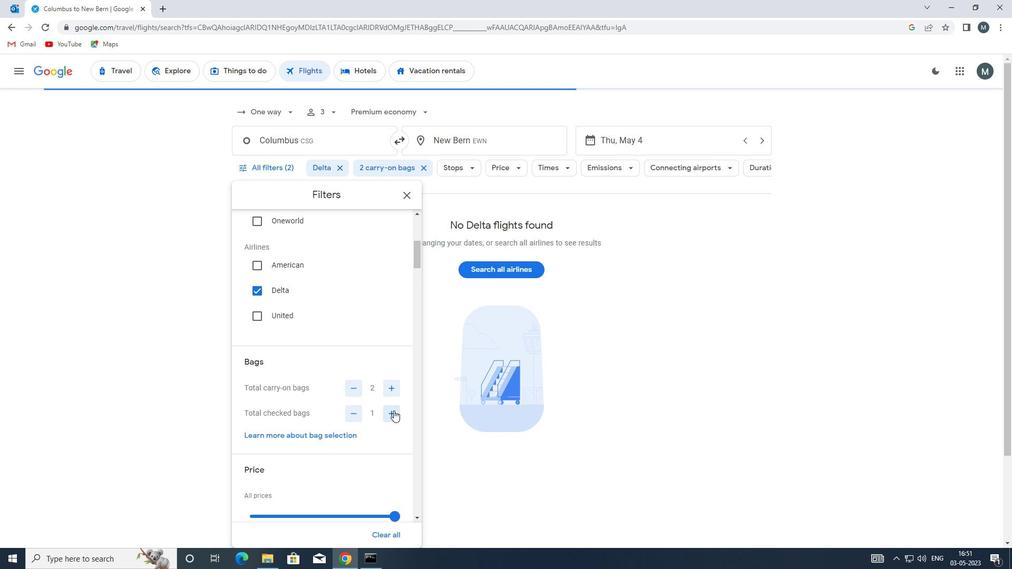 
Action: Mouse pressed left at (393, 410)
Screenshot: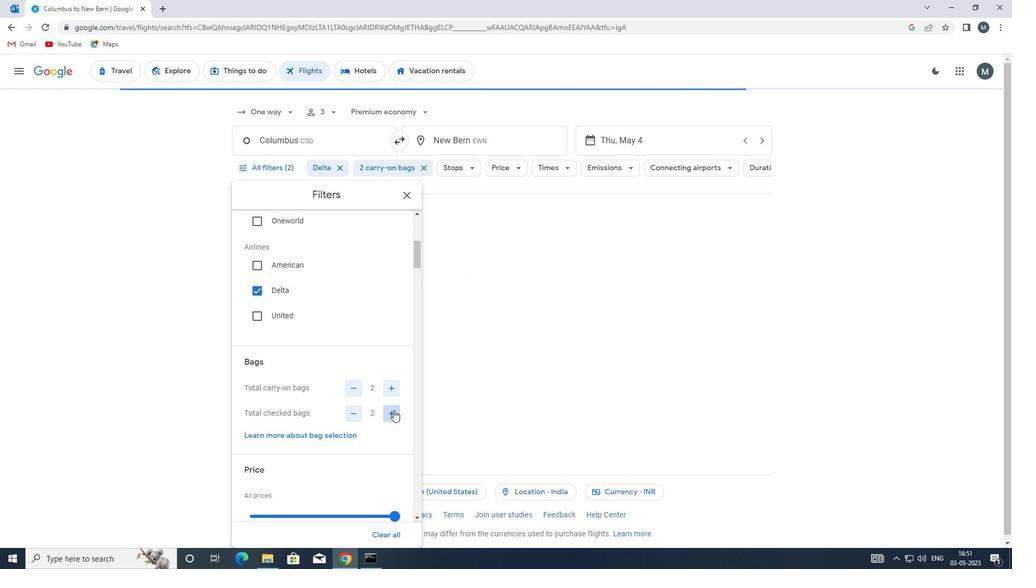 
Action: Mouse moved to (393, 411)
Screenshot: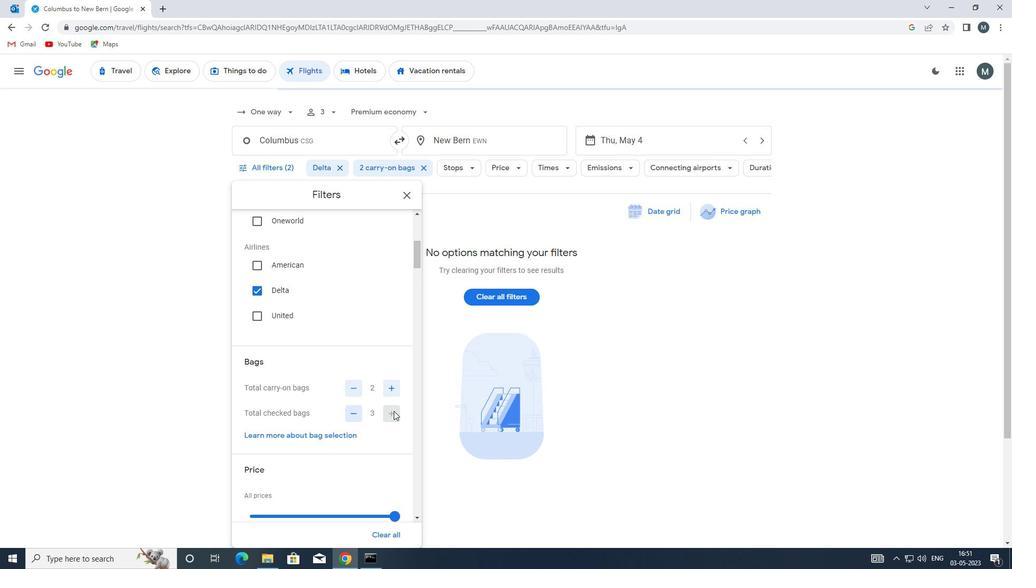 
Action: Mouse pressed left at (393, 411)
Screenshot: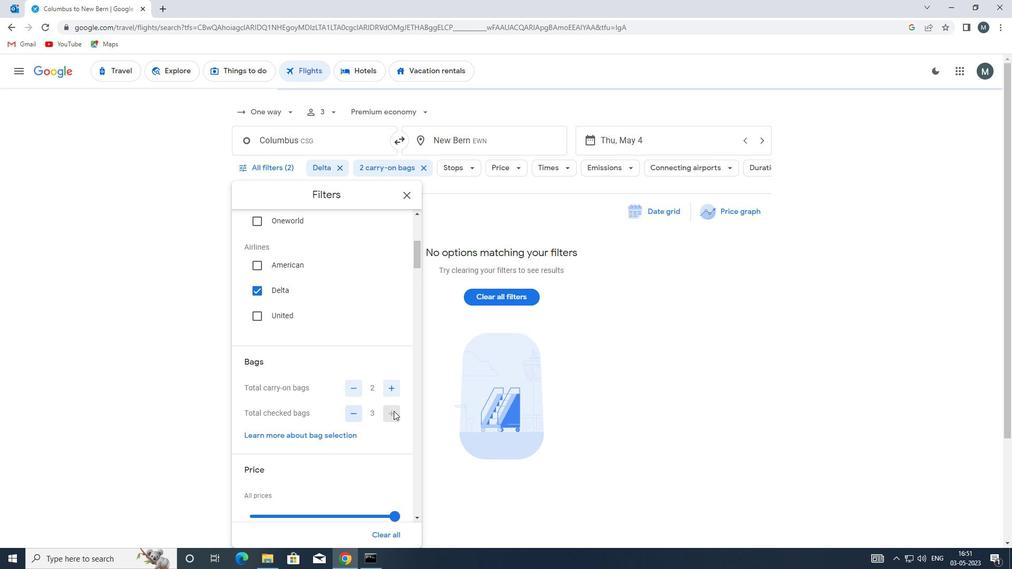 
Action: Mouse moved to (331, 388)
Screenshot: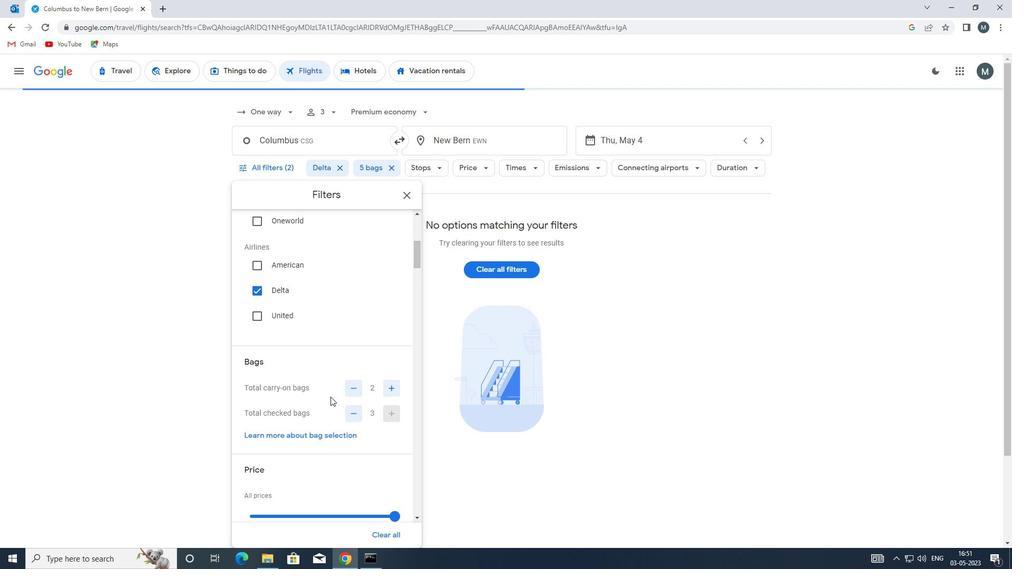 
Action: Mouse scrolled (331, 387) with delta (0, 0)
Screenshot: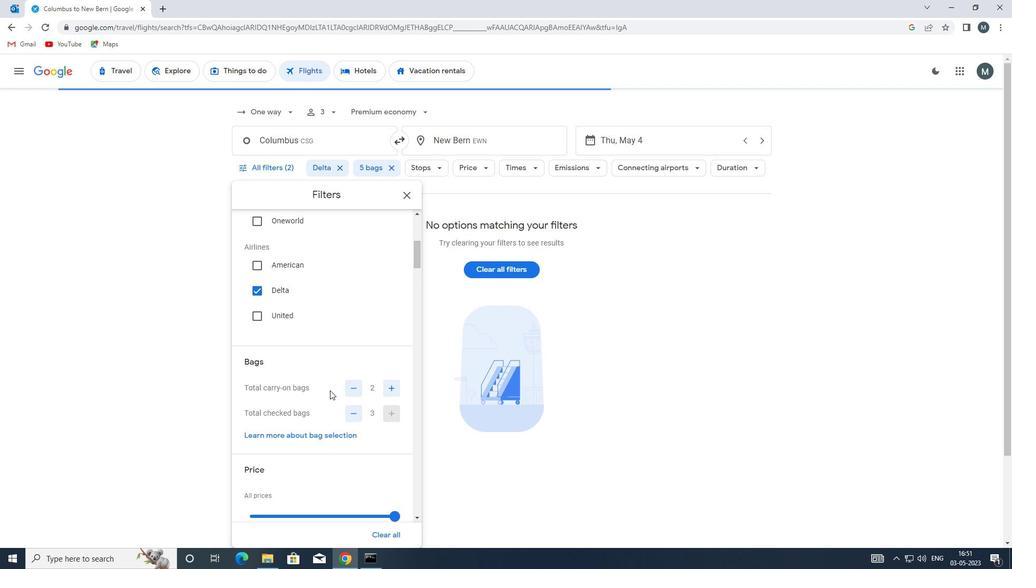 
Action: Mouse moved to (332, 383)
Screenshot: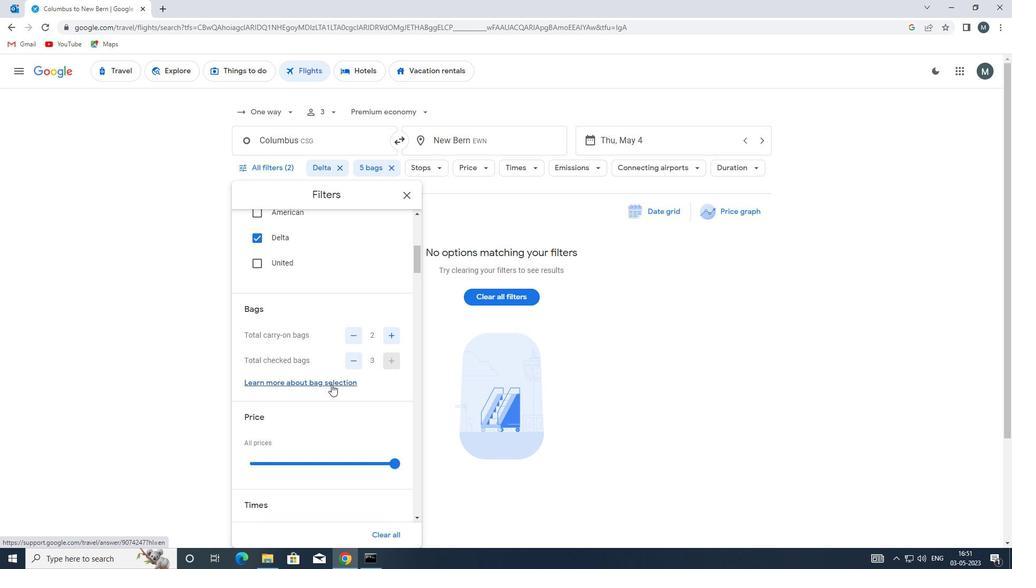 
Action: Mouse scrolled (332, 382) with delta (0, 0)
Screenshot: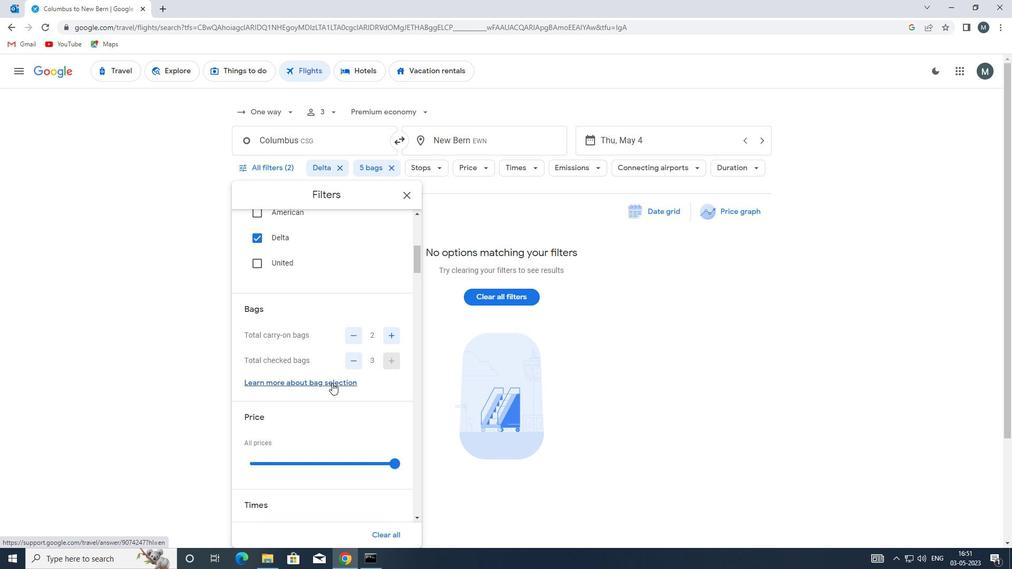 
Action: Mouse scrolled (332, 382) with delta (0, 0)
Screenshot: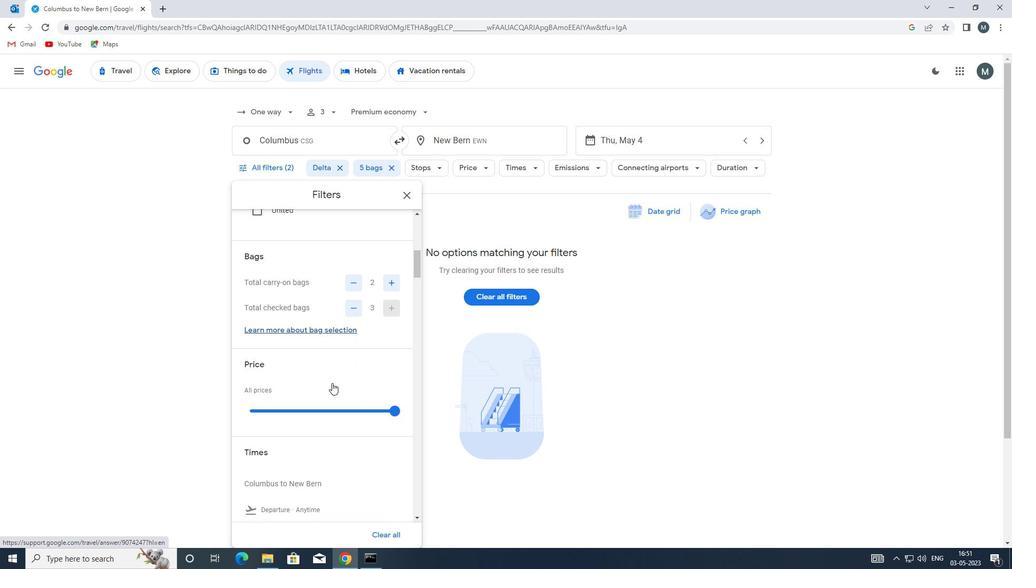 
Action: Mouse moved to (312, 354)
Screenshot: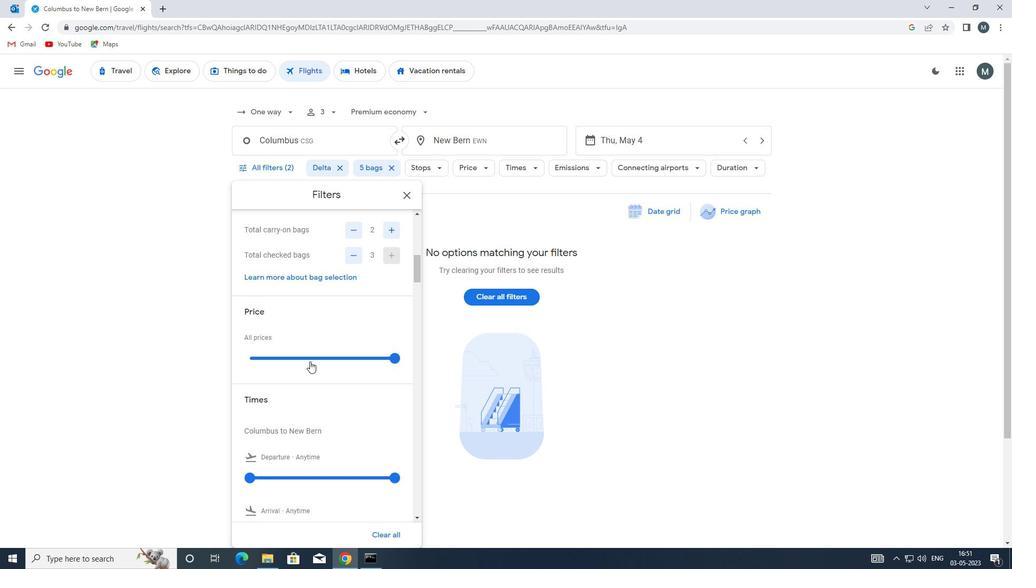 
Action: Mouse pressed left at (312, 354)
Screenshot: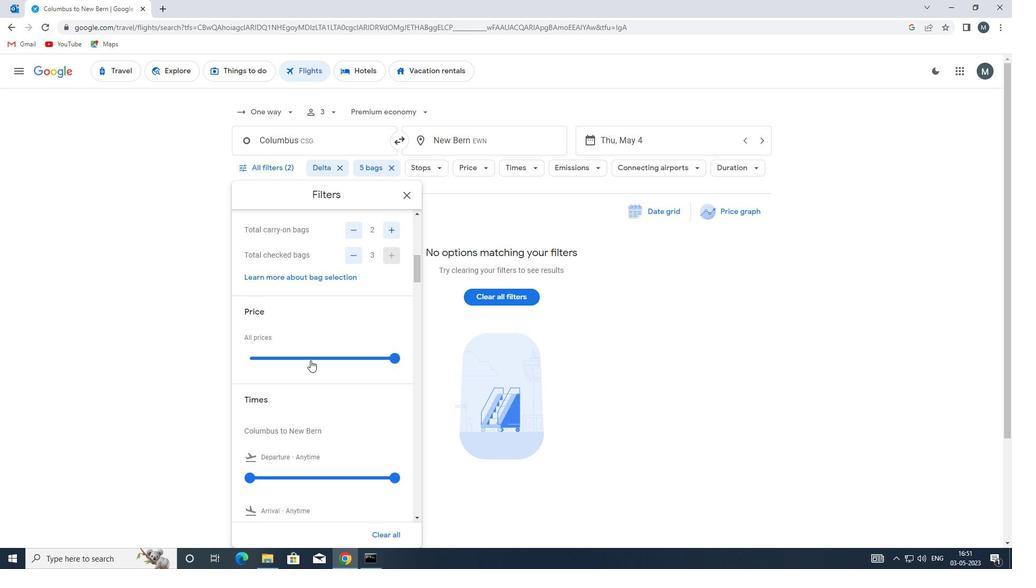 
Action: Mouse pressed left at (312, 354)
Screenshot: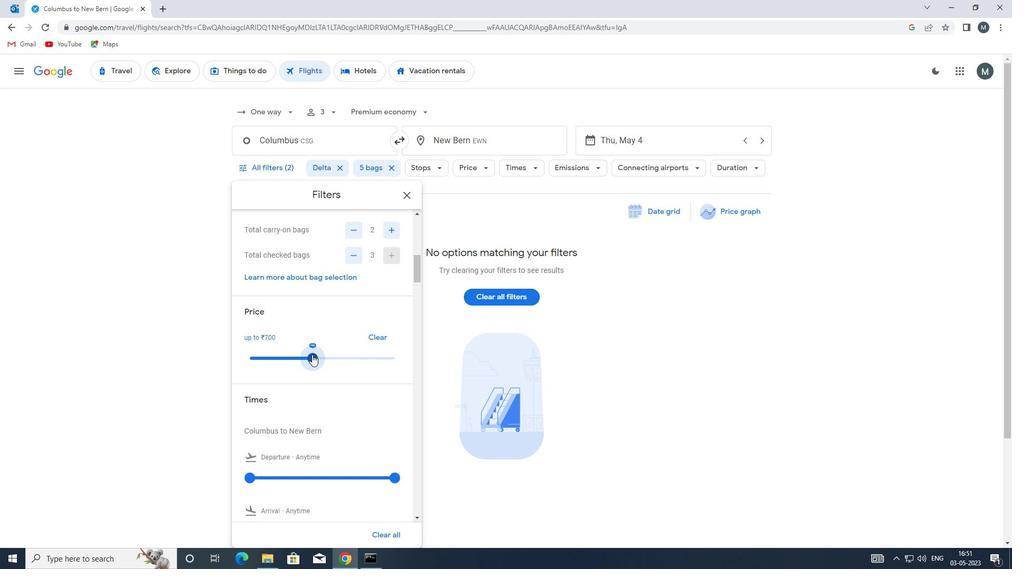 
Action: Mouse moved to (354, 358)
Screenshot: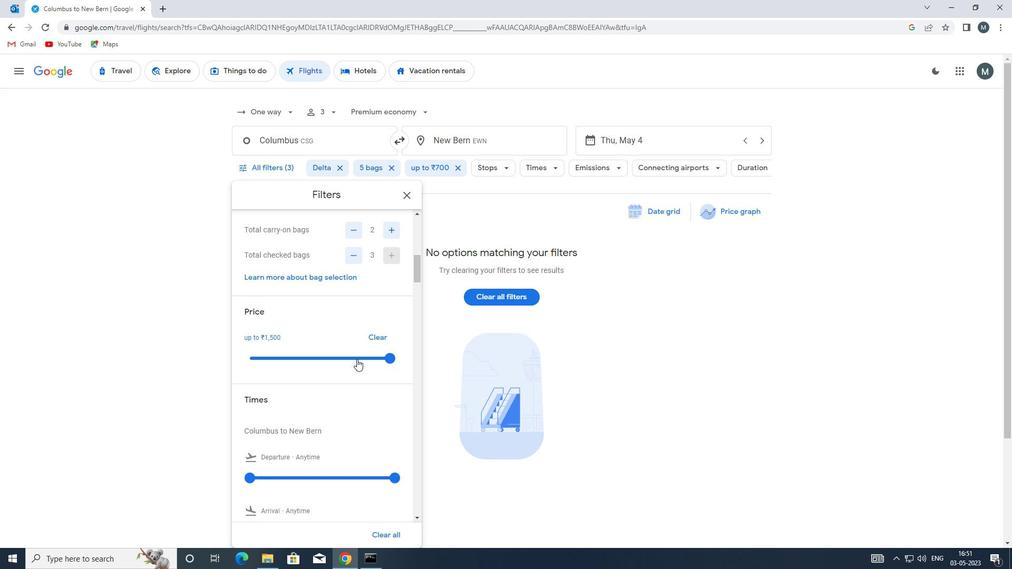 
Action: Mouse scrolled (354, 357) with delta (0, 0)
Screenshot: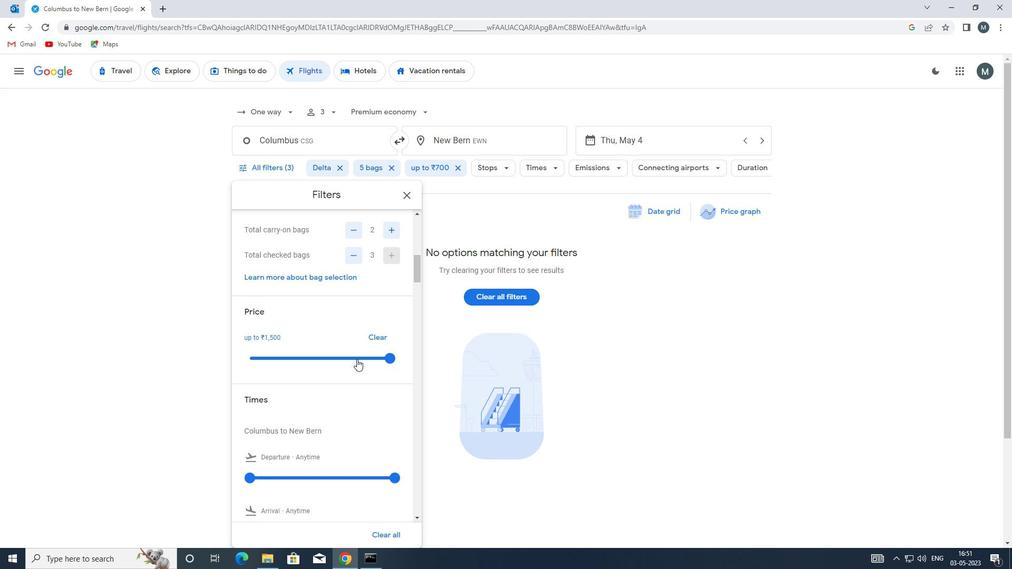 
Action: Mouse moved to (347, 357)
Screenshot: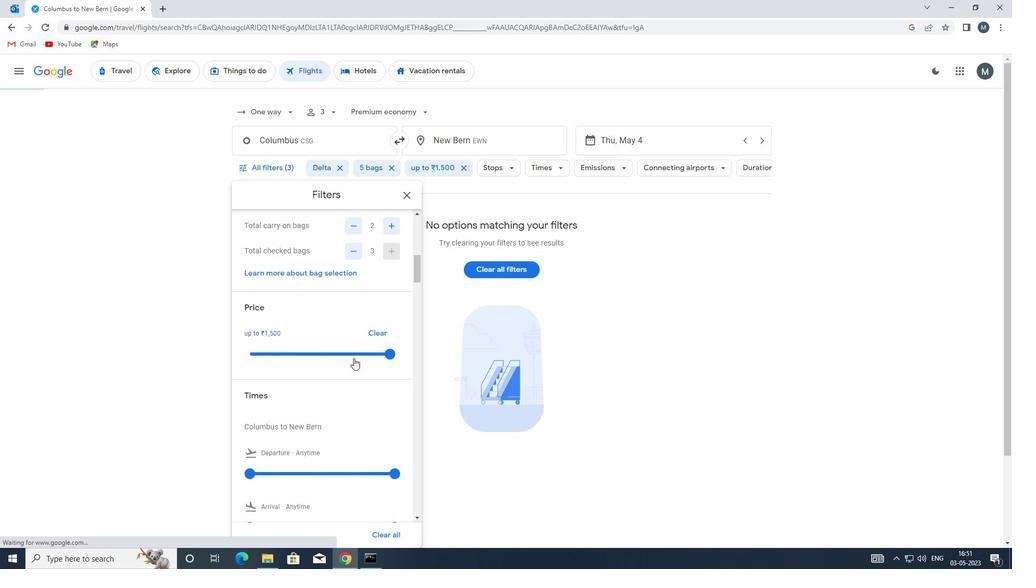 
Action: Mouse scrolled (347, 357) with delta (0, 0)
Screenshot: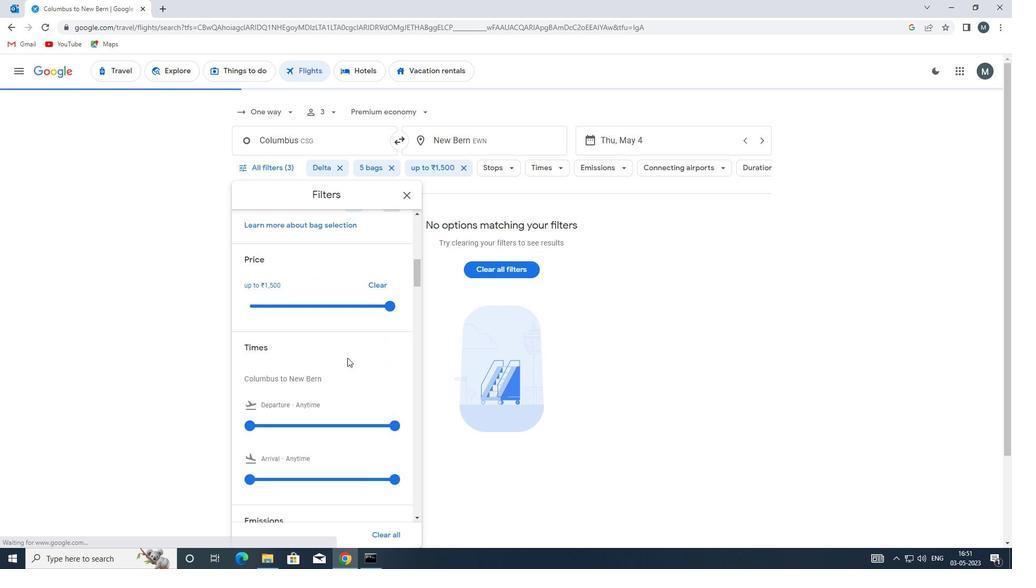 
Action: Mouse moved to (249, 369)
Screenshot: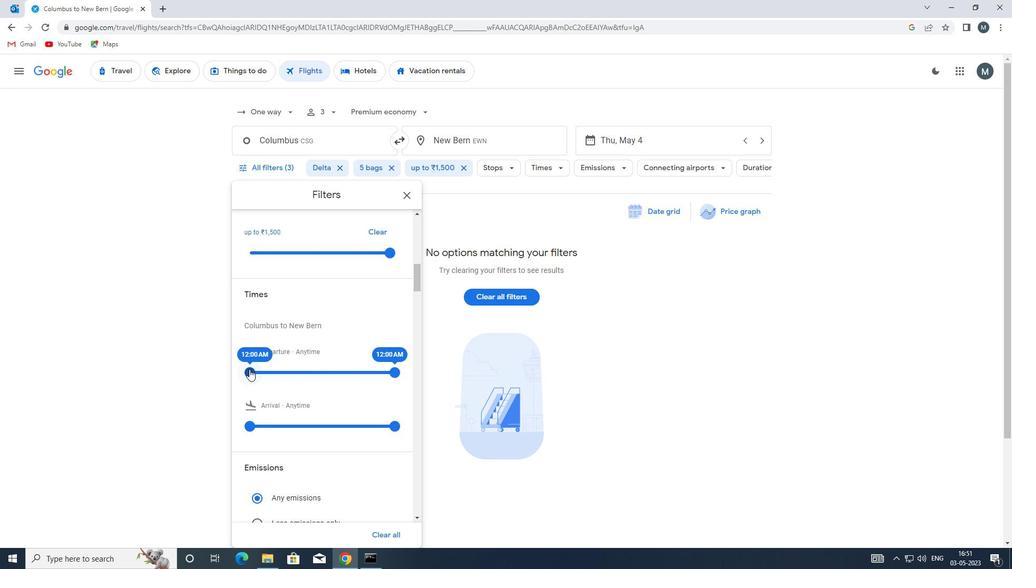 
Action: Mouse pressed left at (249, 369)
Screenshot: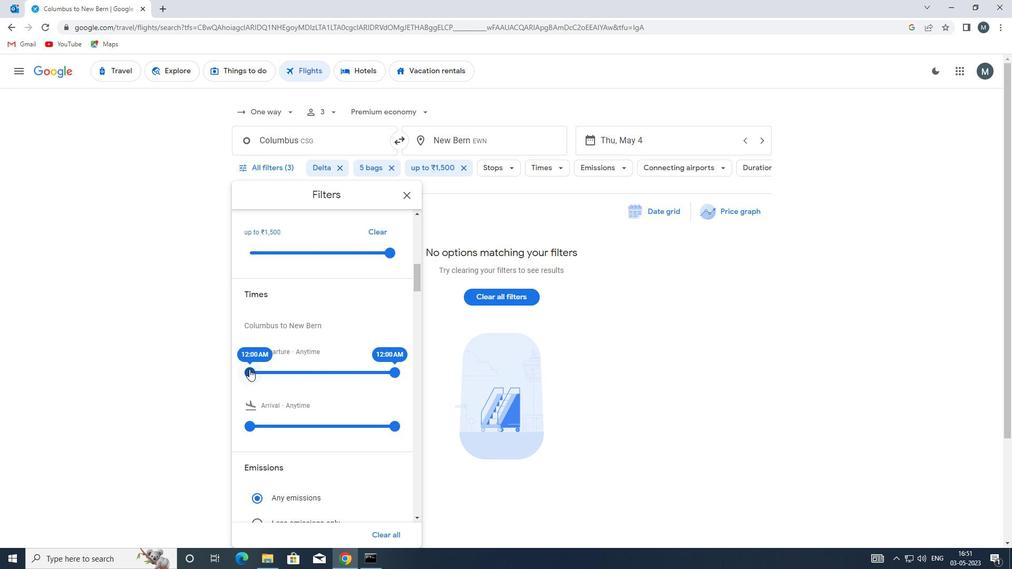 
Action: Mouse moved to (378, 370)
Screenshot: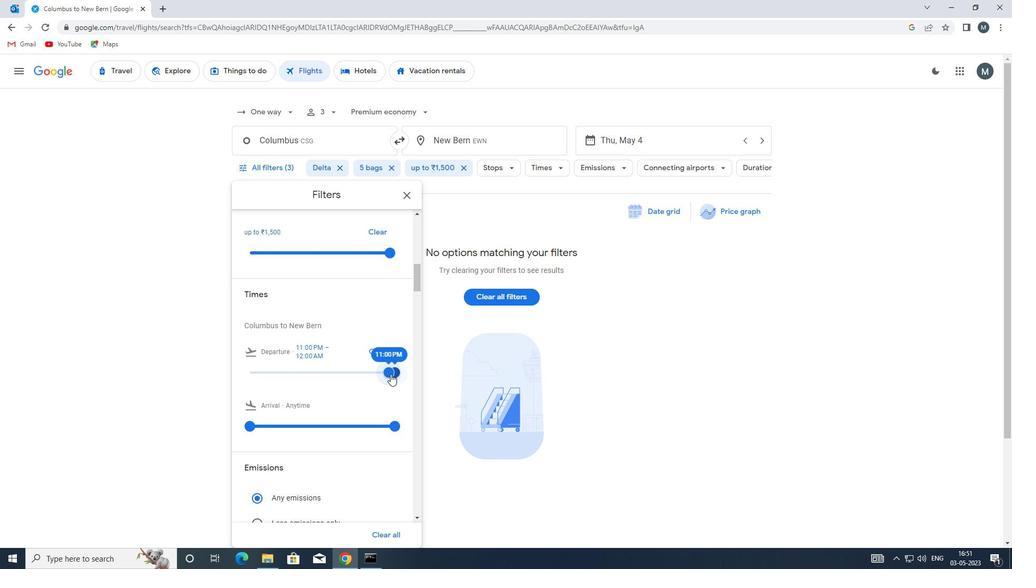 
Action: Mouse scrolled (378, 370) with delta (0, 0)
Screenshot: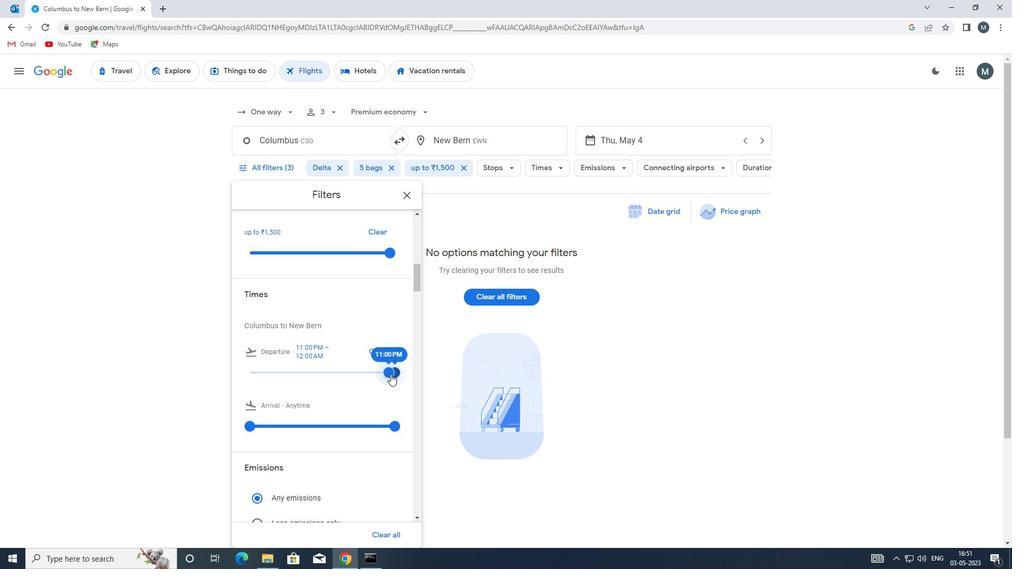 
Action: Mouse scrolled (378, 370) with delta (0, 0)
Screenshot: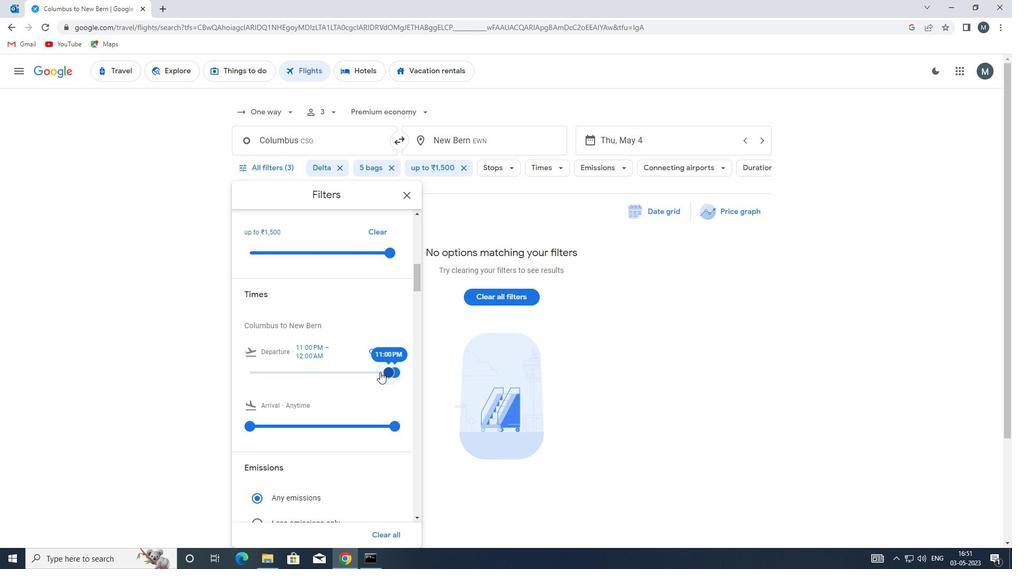 
Action: Mouse moved to (403, 192)
Screenshot: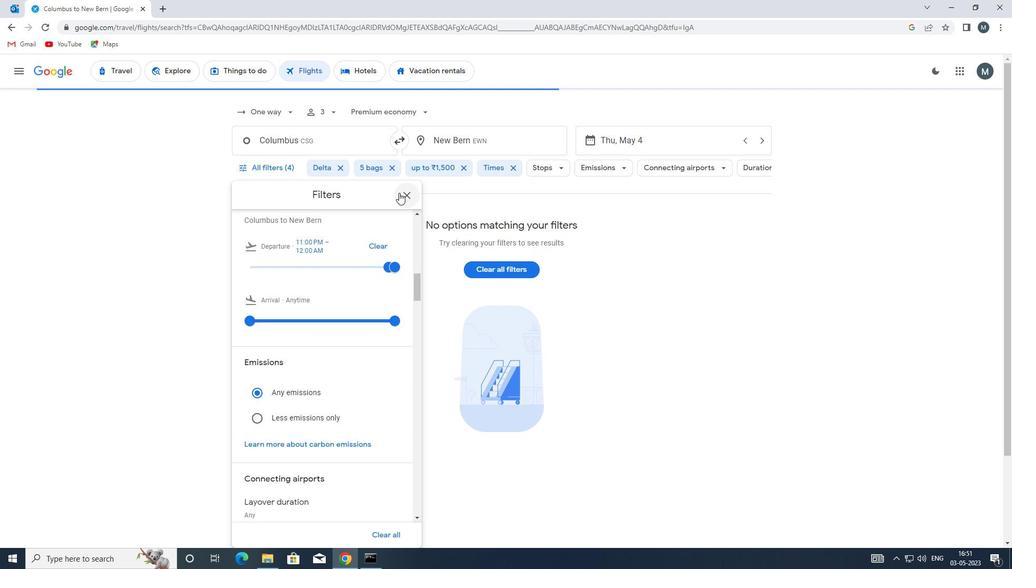 
Action: Mouse pressed left at (403, 192)
Screenshot: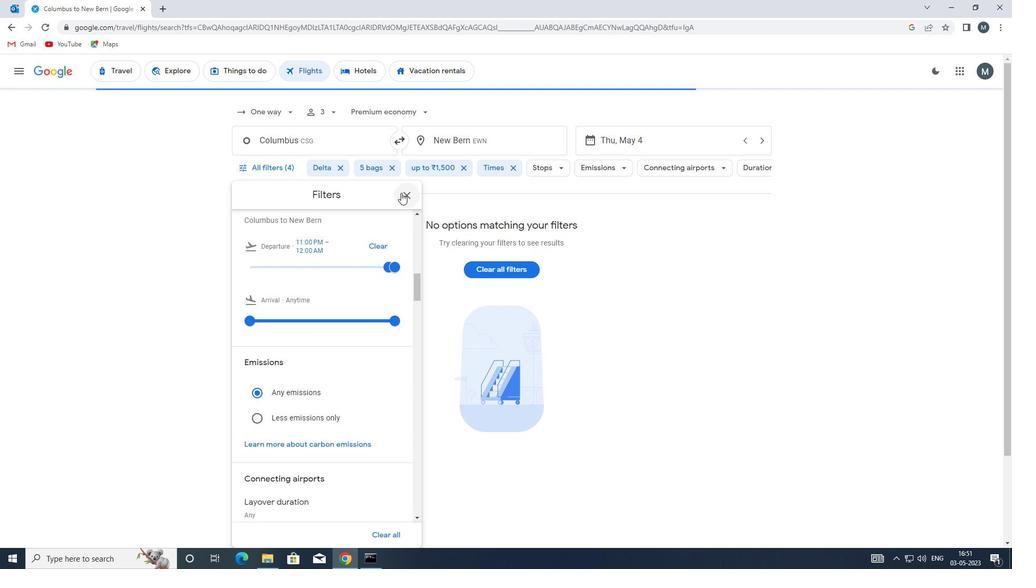 
